 Task:  Click on Golf Select Pick Sheet First name Evelyn Last name Thompson and  Email softage.10@softage.net Group 1 Jon Rahm Group 2 Jordan Spieth Bonus Golfer Jordan Spieth Group 3 Jason Day Group 4 Corey Conners #1 Golfer For The Week Justin Thomas Tie-Breaker Score 1 Submit pick sheet
Action: Mouse moved to (494, 256)
Screenshot: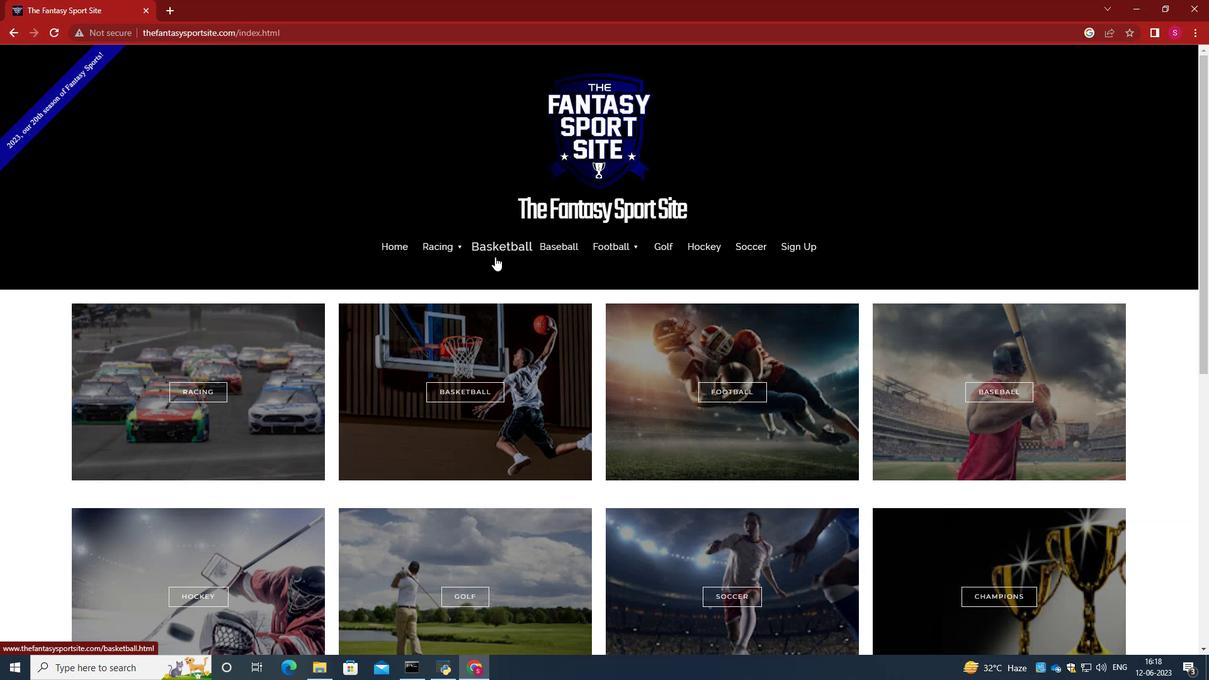 
Action: Mouse scrolled (494, 256) with delta (0, 0)
Screenshot: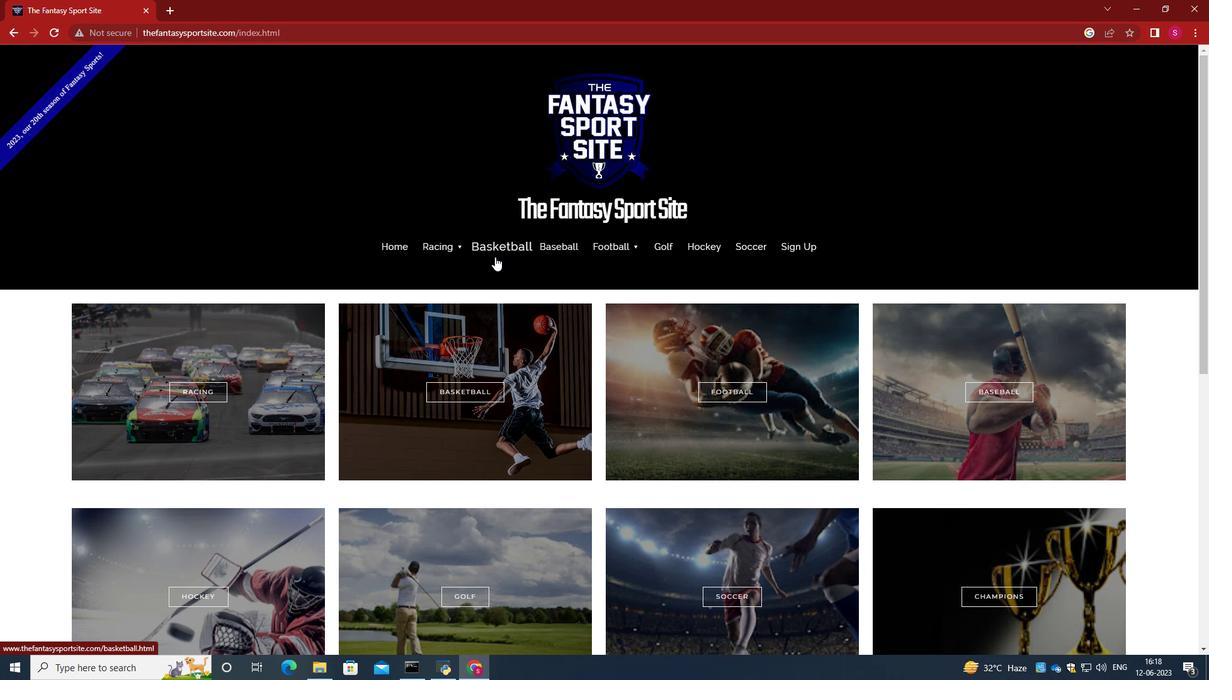 
Action: Mouse scrolled (494, 256) with delta (0, 0)
Screenshot: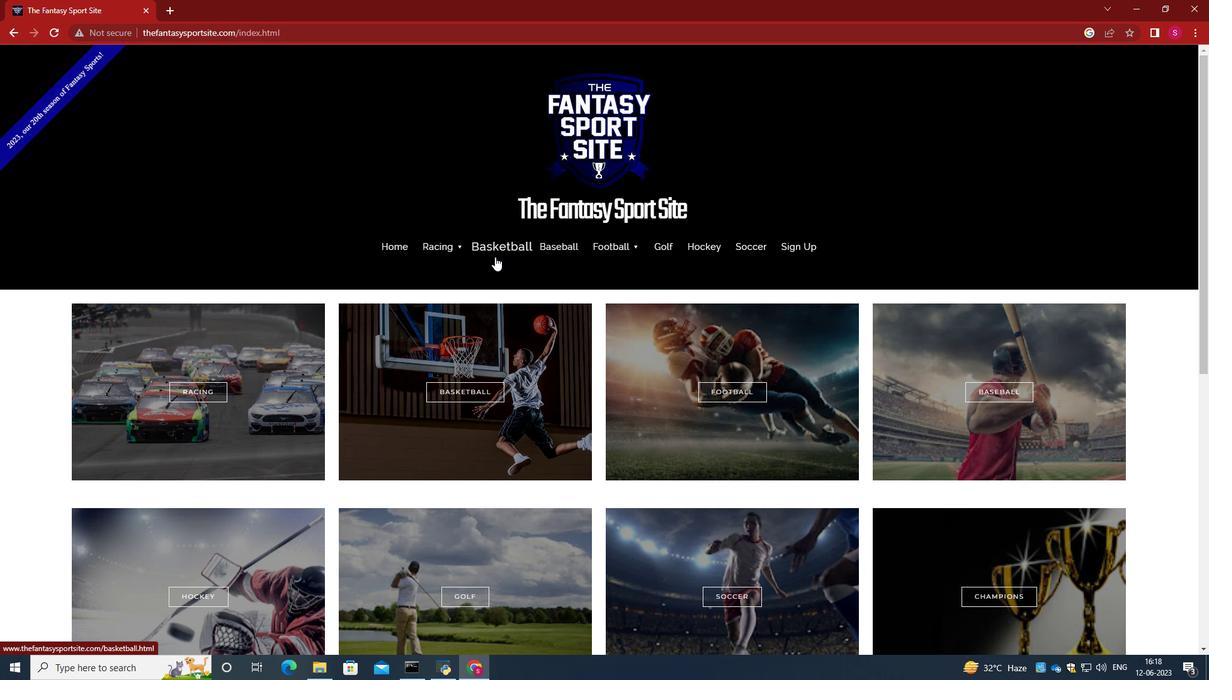 
Action: Mouse scrolled (494, 256) with delta (0, 0)
Screenshot: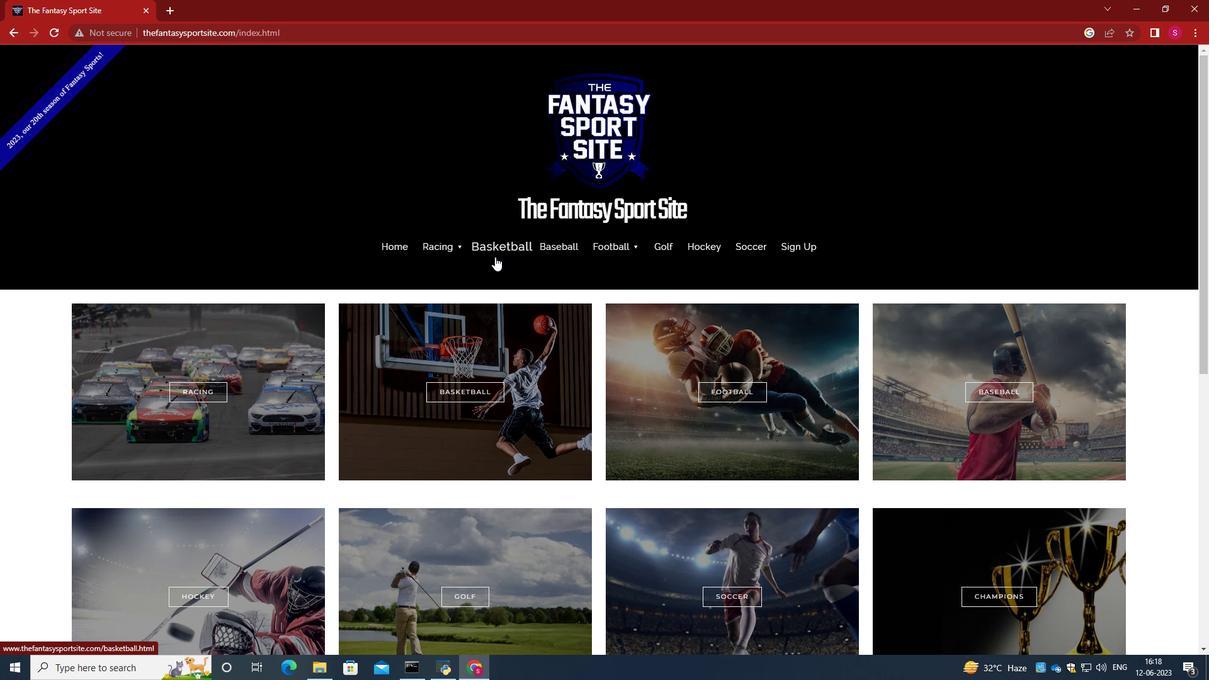 
Action: Mouse scrolled (494, 256) with delta (0, 0)
Screenshot: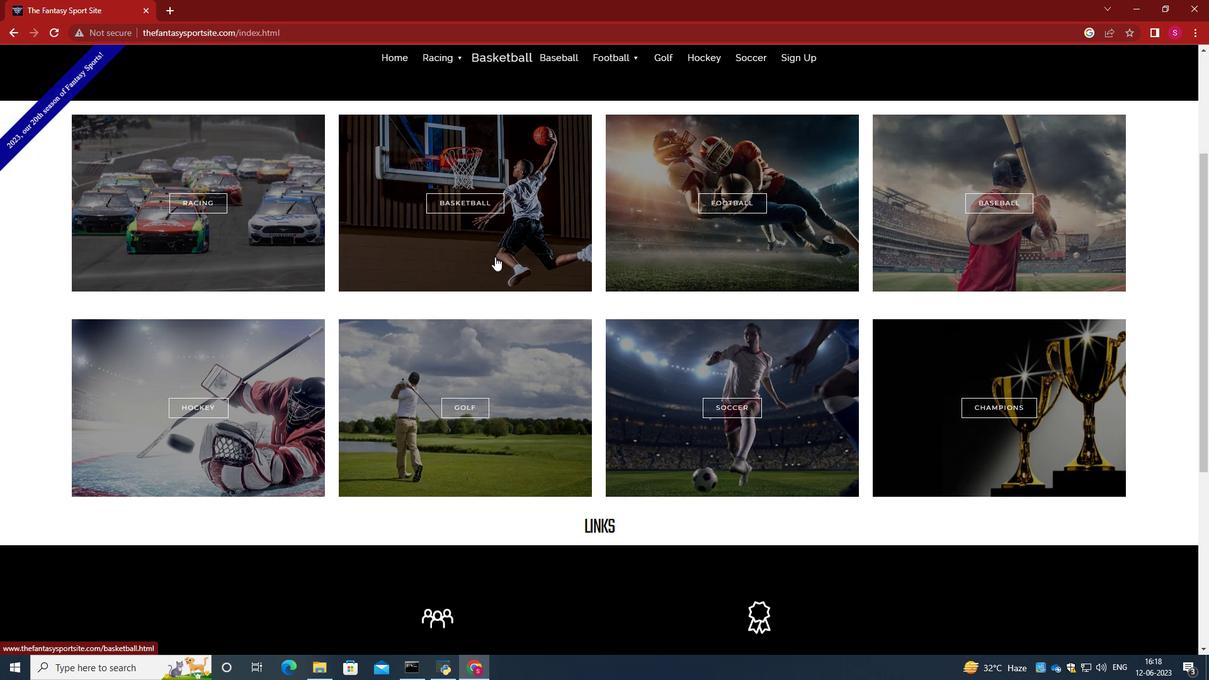 
Action: Mouse scrolled (494, 256) with delta (0, 0)
Screenshot: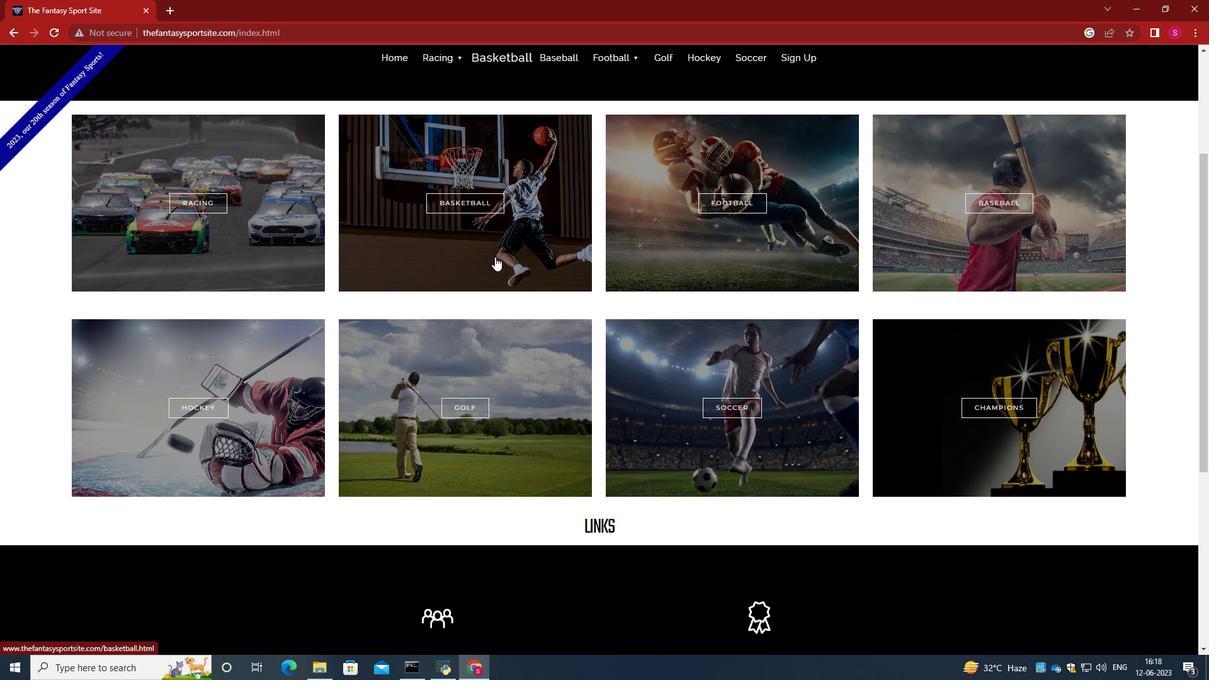 
Action: Mouse moved to (468, 274)
Screenshot: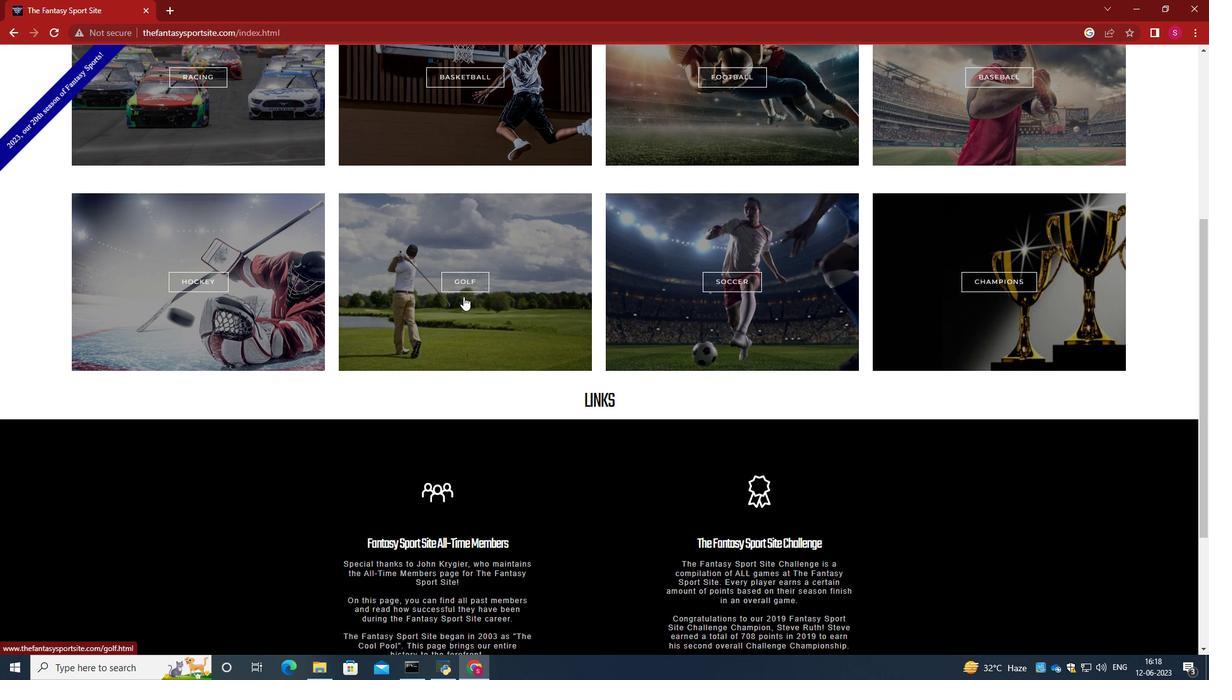 
Action: Mouse pressed left at (468, 274)
Screenshot: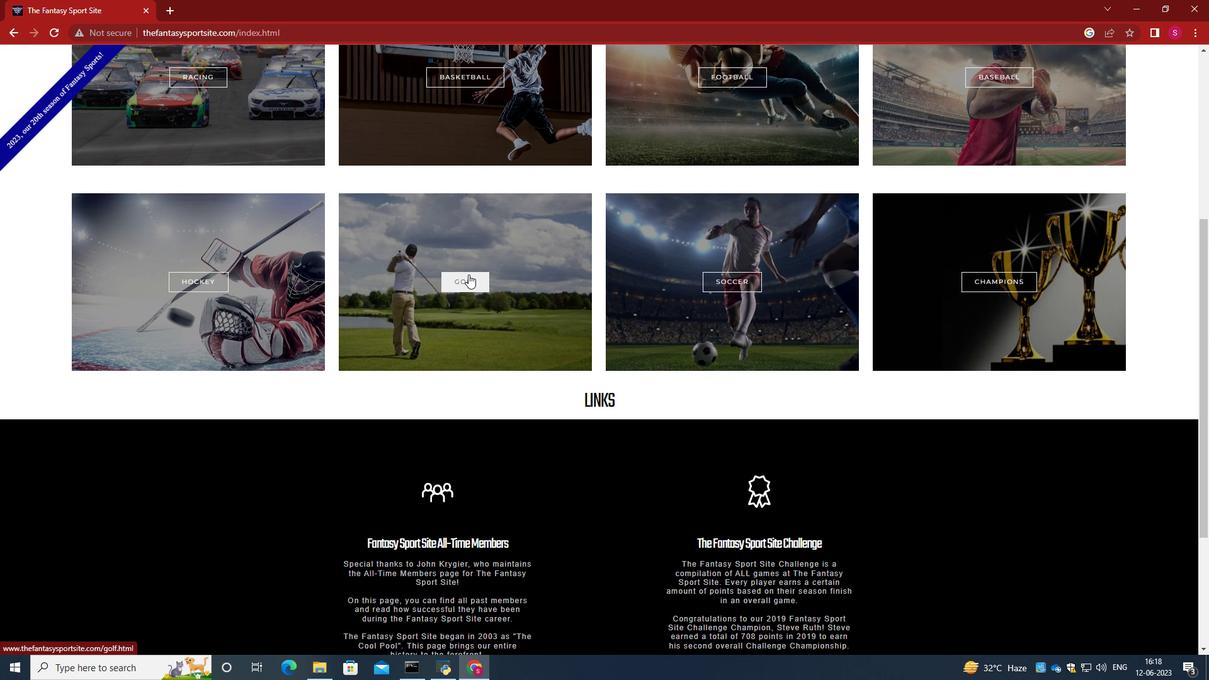 
Action: Mouse moved to (465, 295)
Screenshot: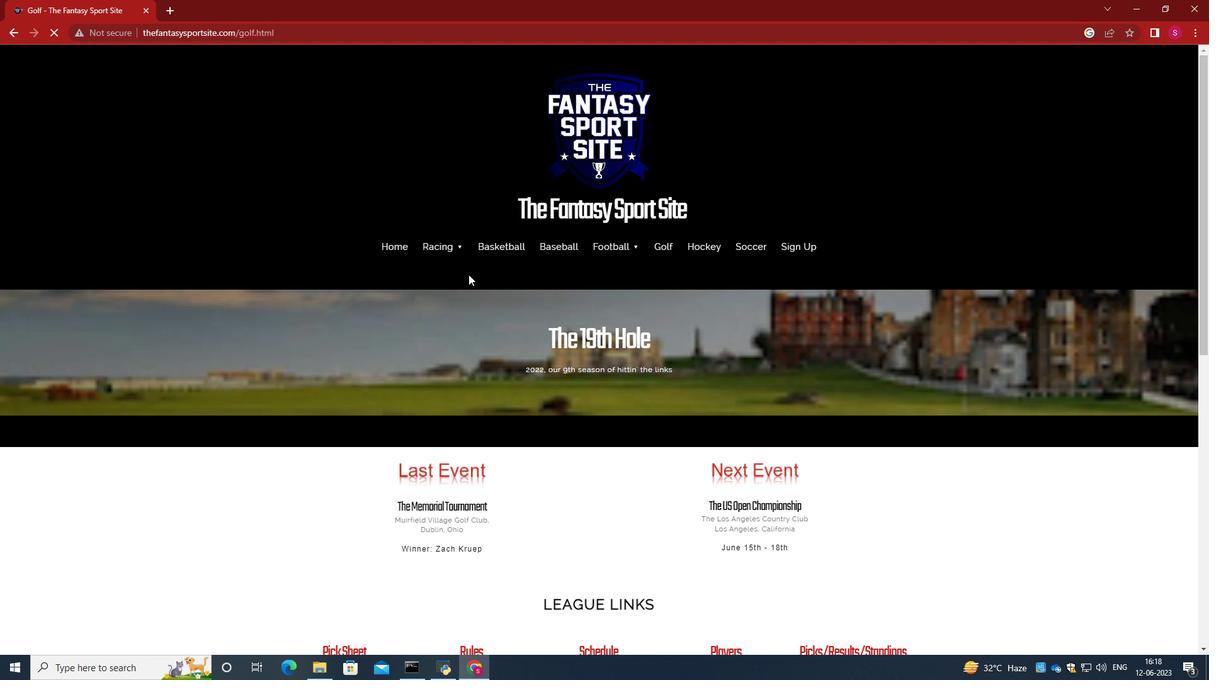 
Action: Mouse scrolled (465, 295) with delta (0, 0)
Screenshot: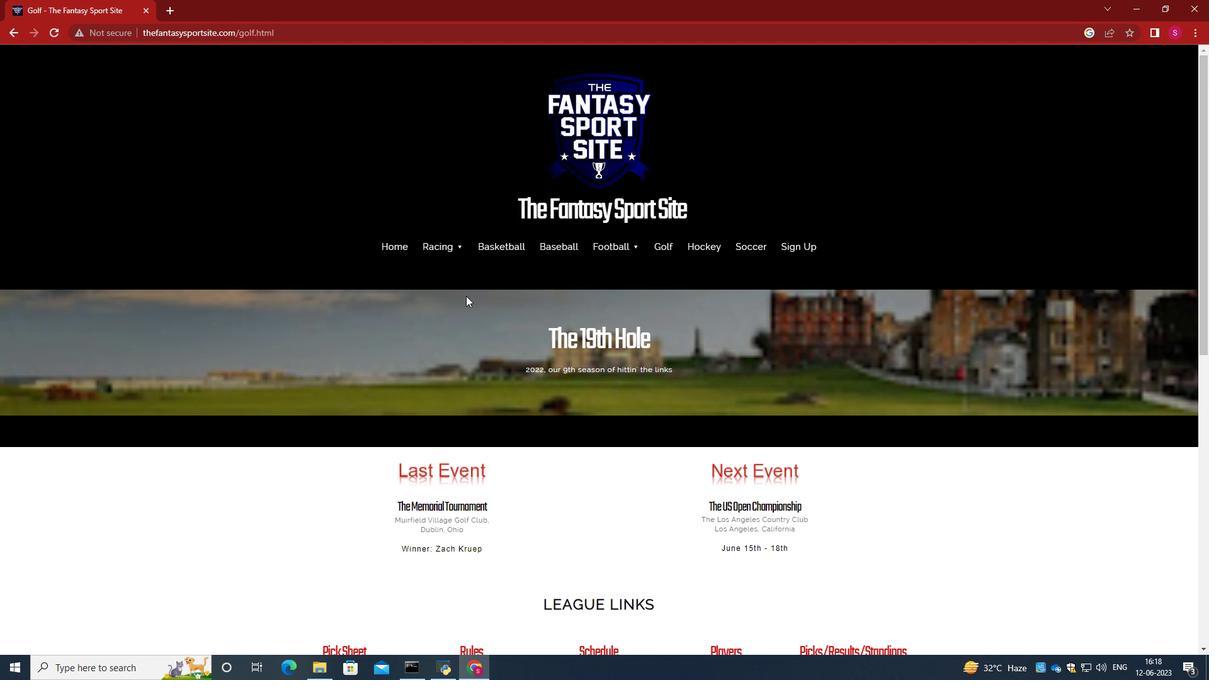 
Action: Mouse scrolled (465, 295) with delta (0, 0)
Screenshot: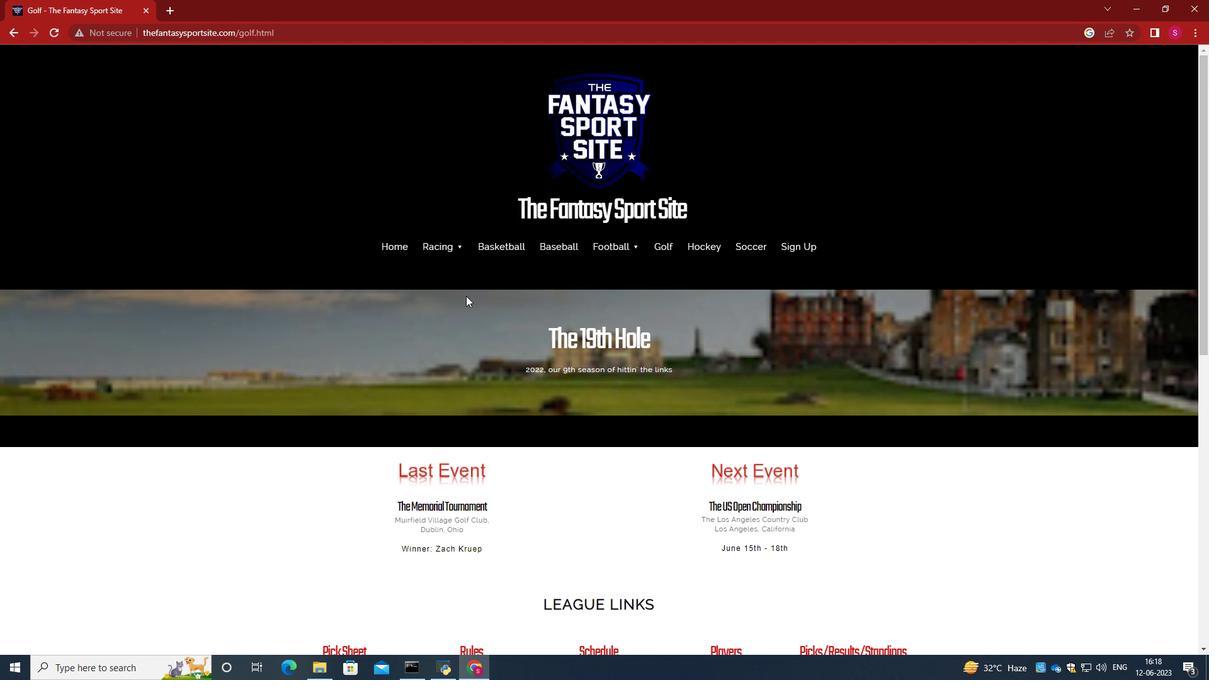 
Action: Mouse scrolled (465, 295) with delta (0, 0)
Screenshot: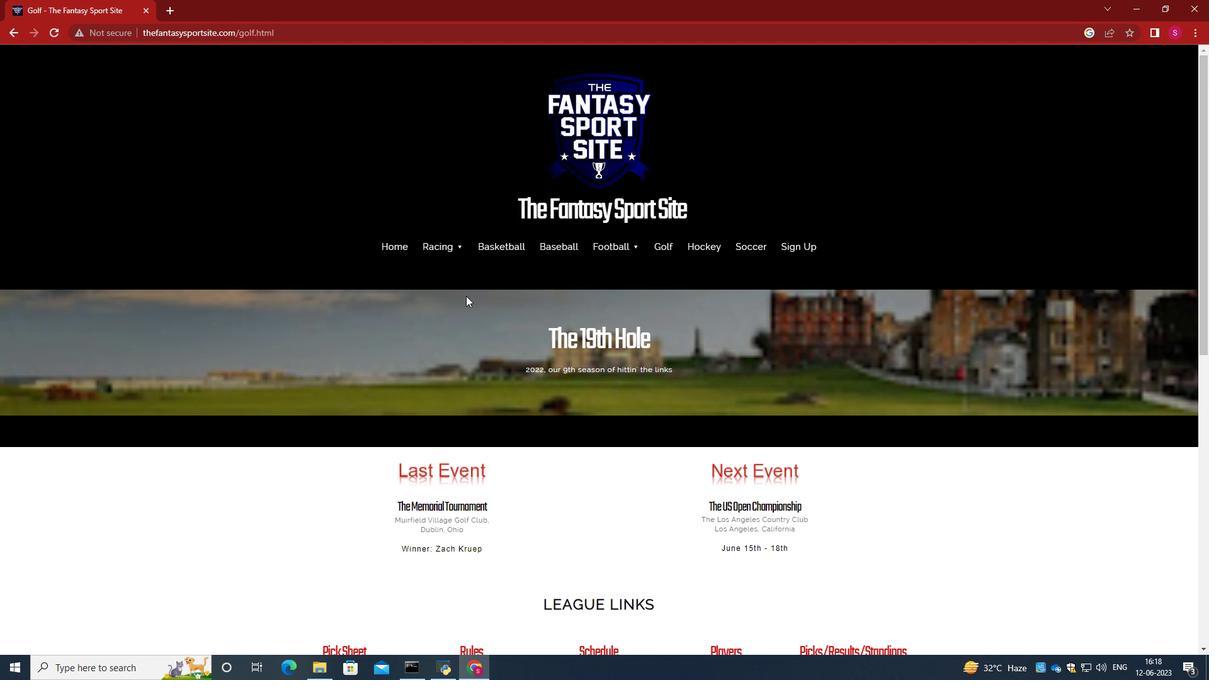 
Action: Mouse scrolled (465, 295) with delta (0, 0)
Screenshot: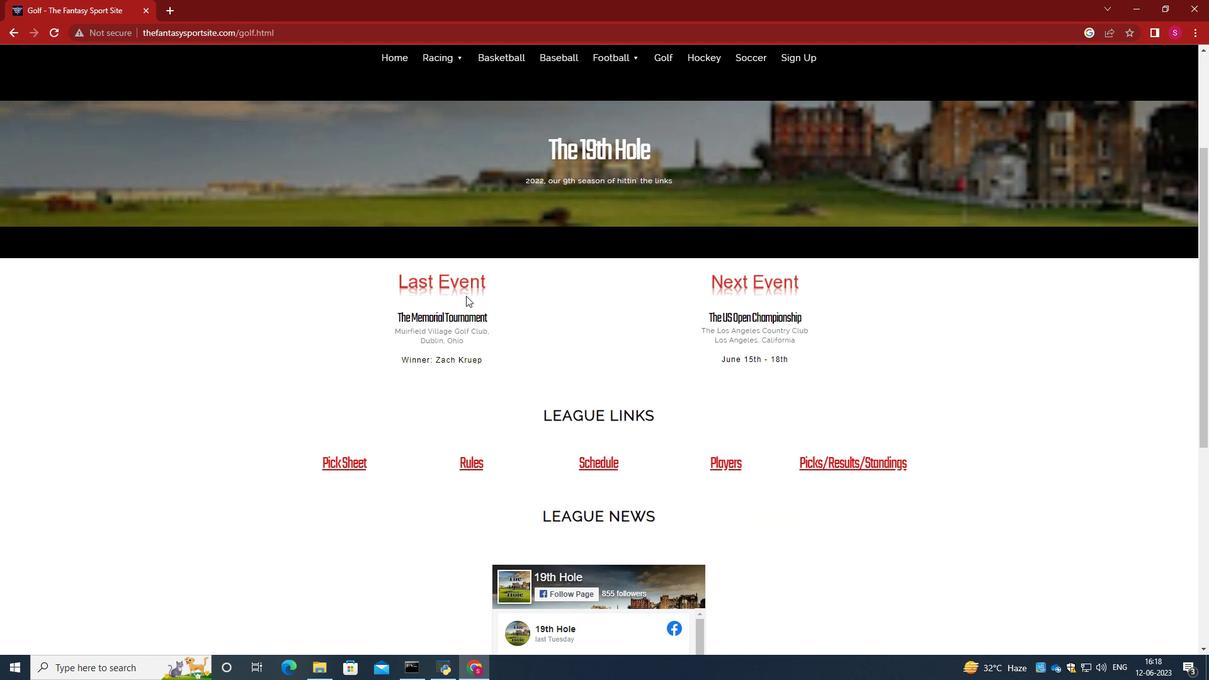 
Action: Mouse scrolled (465, 295) with delta (0, 0)
Screenshot: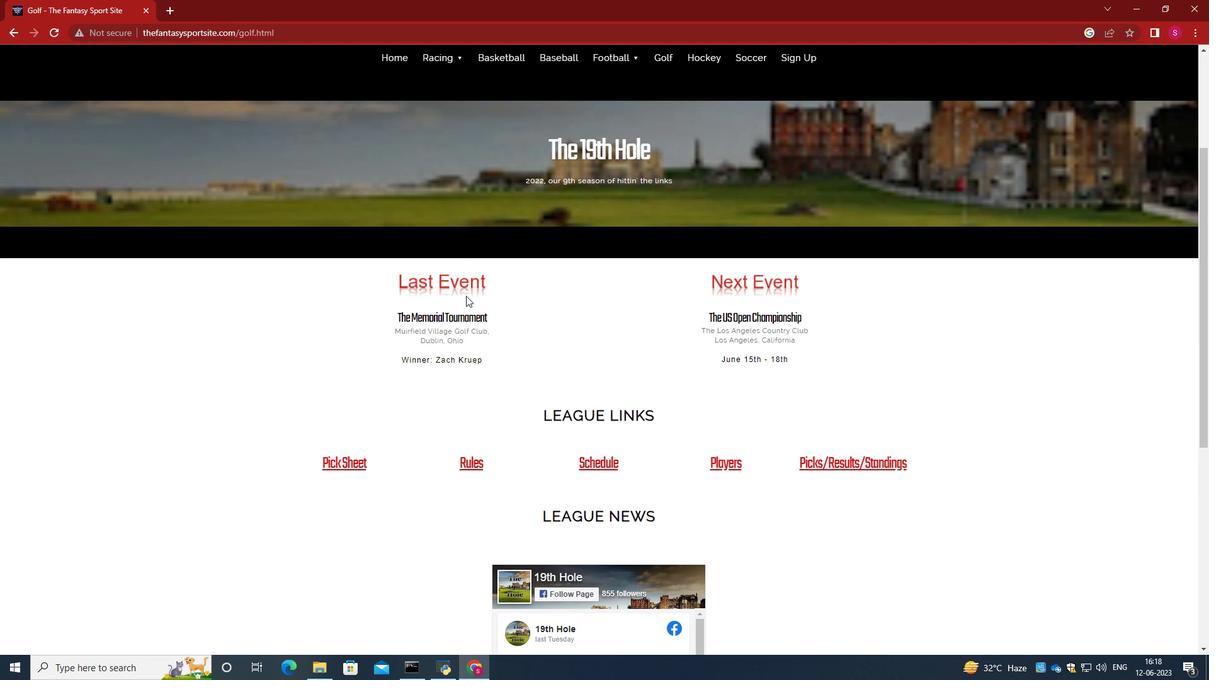 
Action: Mouse moved to (355, 344)
Screenshot: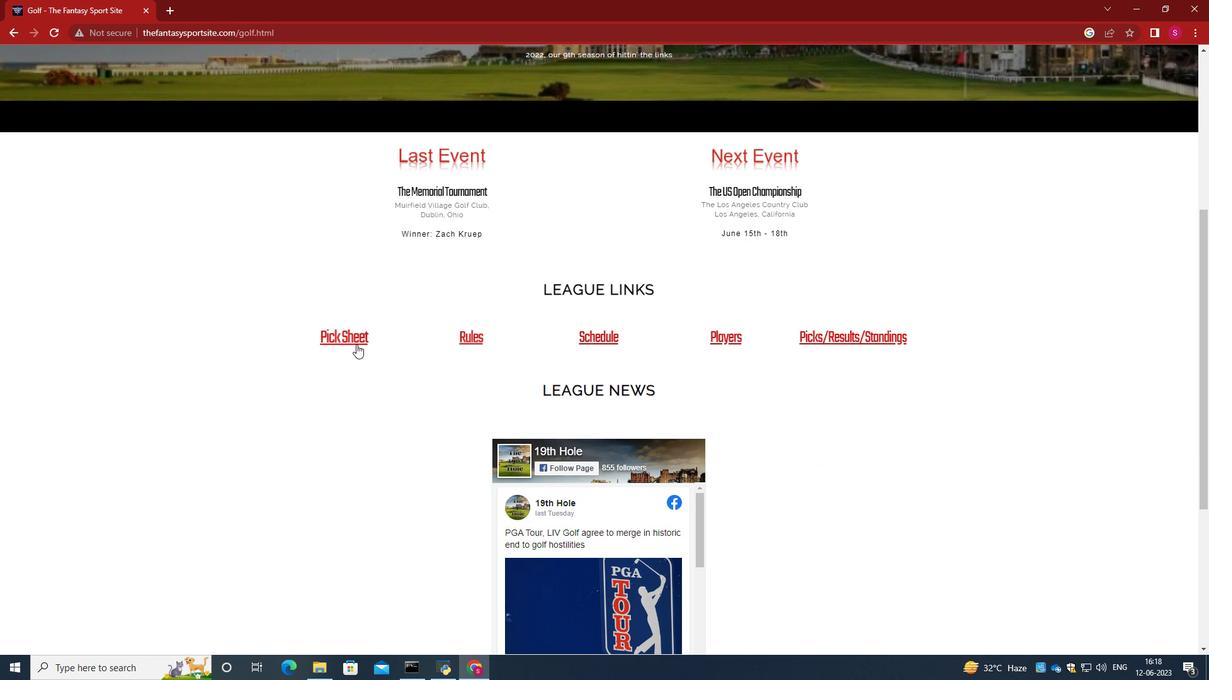 
Action: Mouse pressed left at (355, 344)
Screenshot: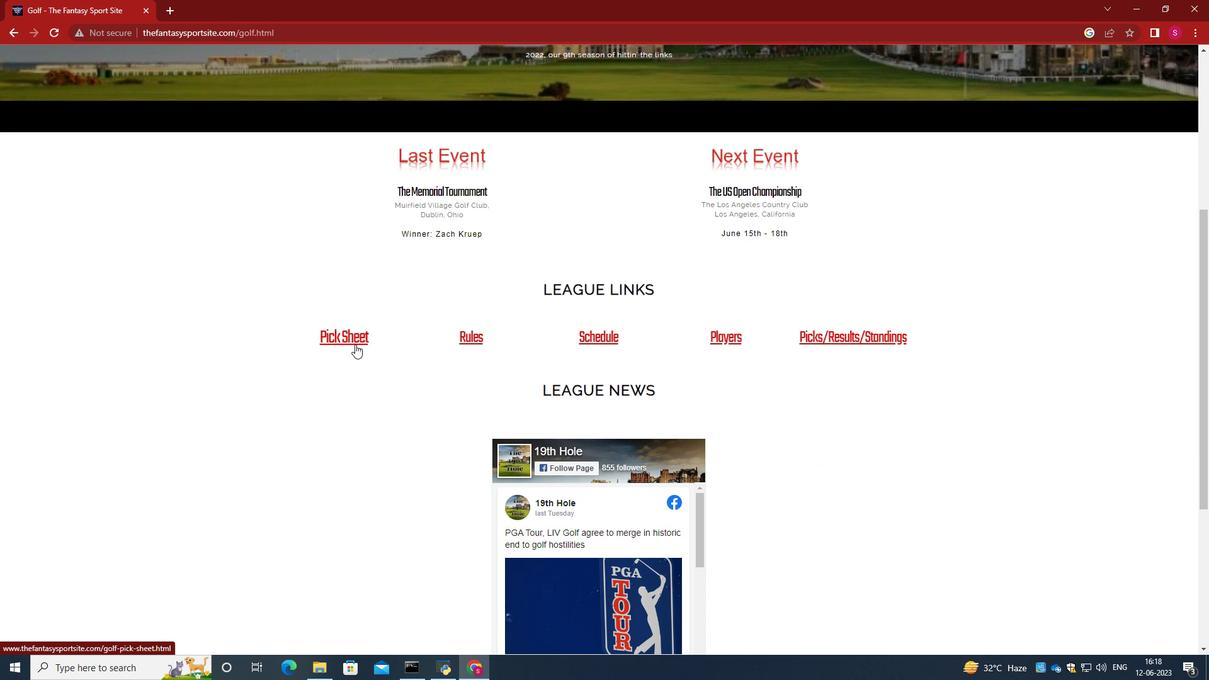 
Action: Mouse moved to (552, 209)
Screenshot: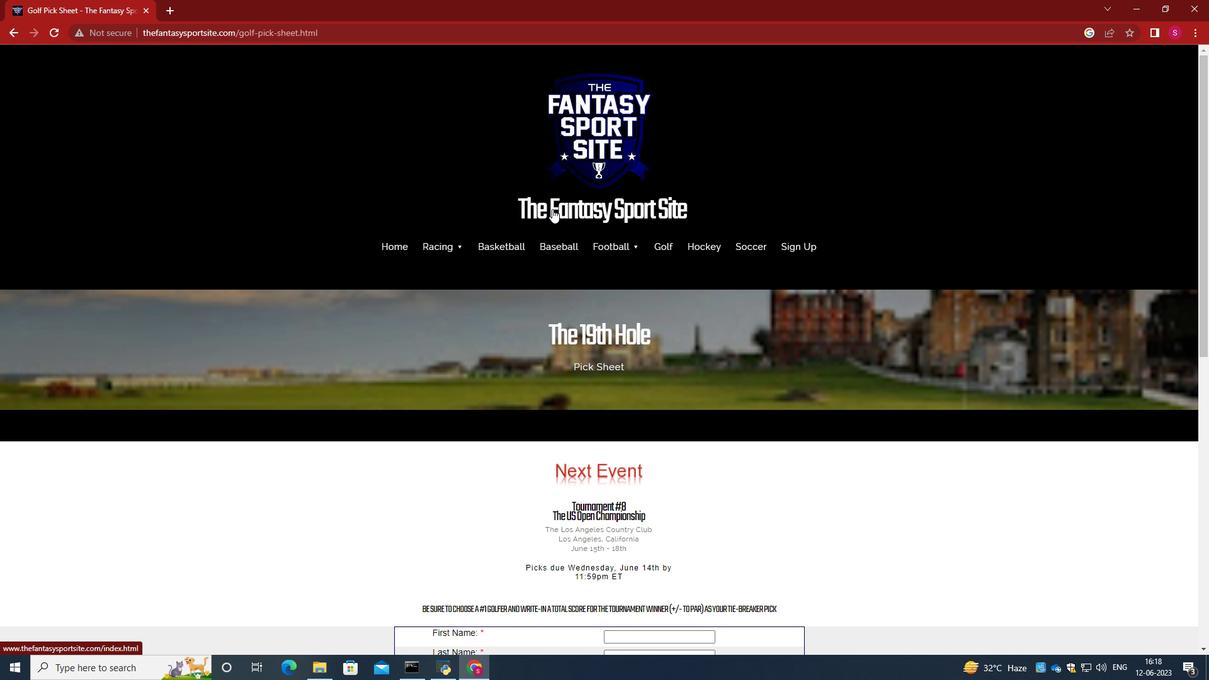 
Action: Mouse scrolled (552, 208) with delta (0, 0)
Screenshot: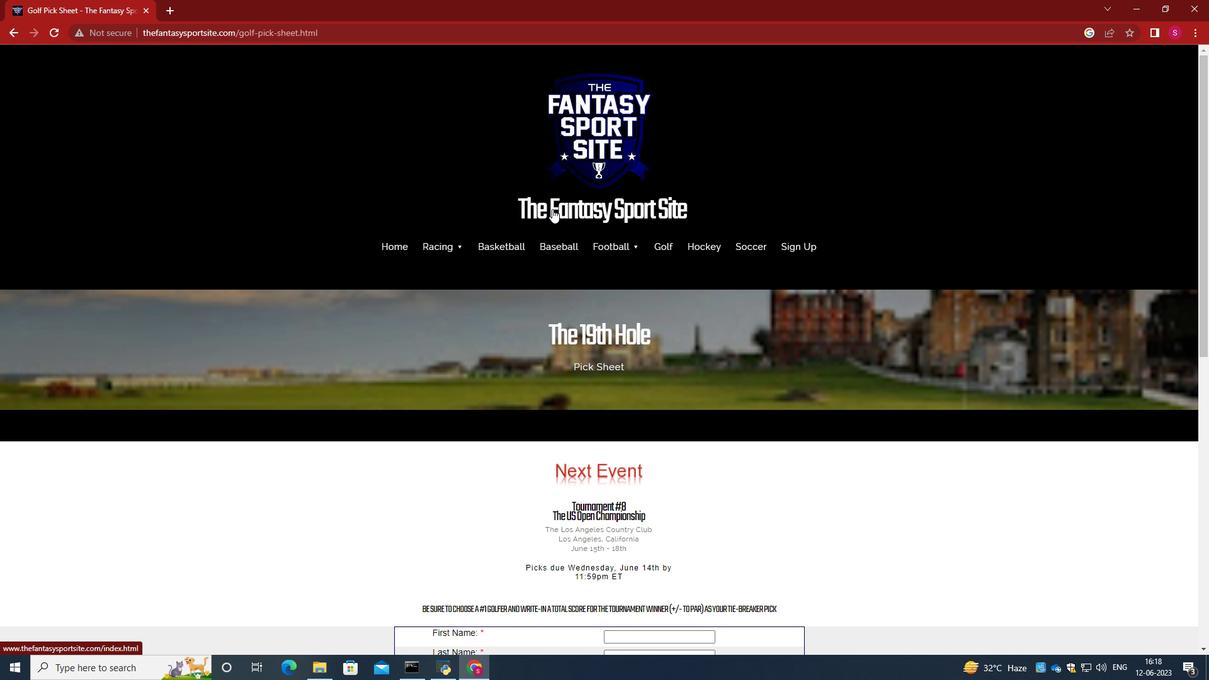
Action: Mouse moved to (562, 299)
Screenshot: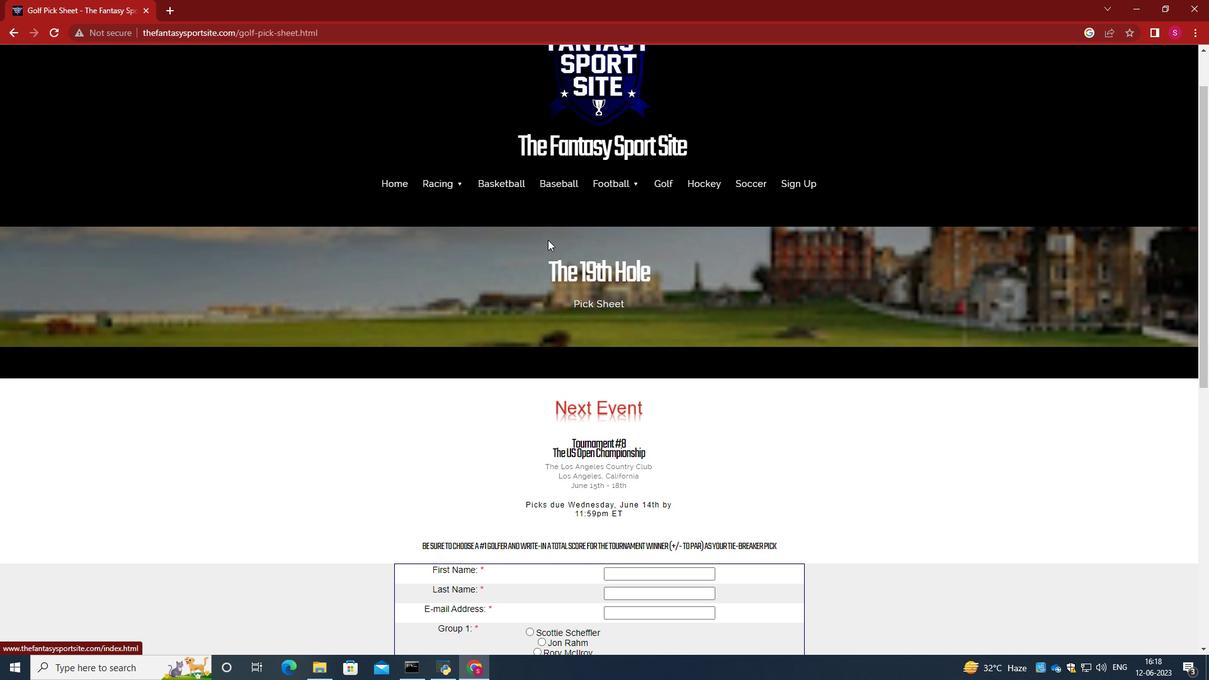 
Action: Mouse scrolled (562, 299) with delta (0, 0)
Screenshot: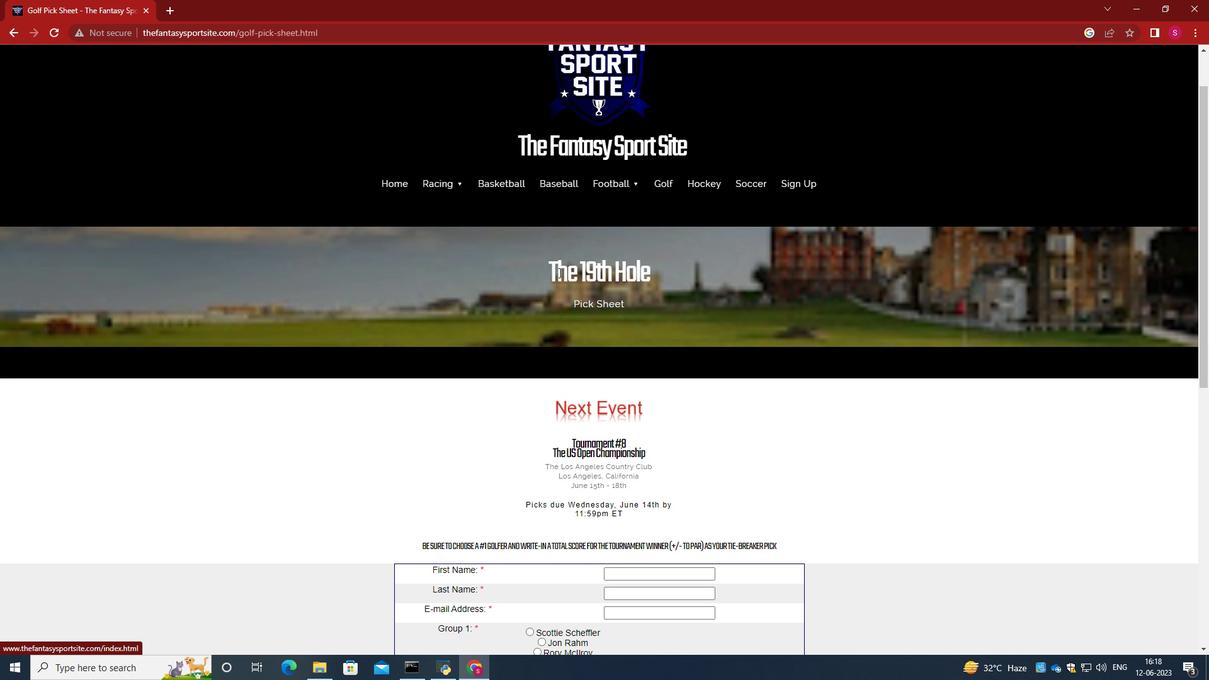 
Action: Mouse moved to (564, 307)
Screenshot: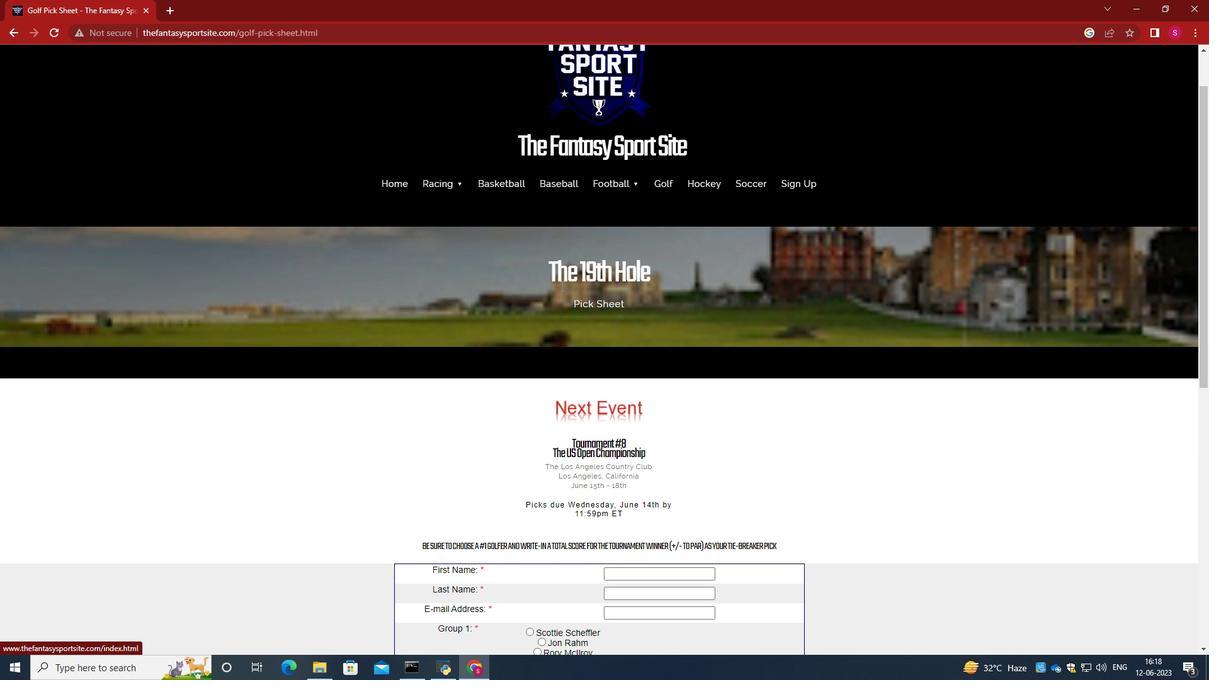 
Action: Mouse scrolled (564, 306) with delta (0, 0)
Screenshot: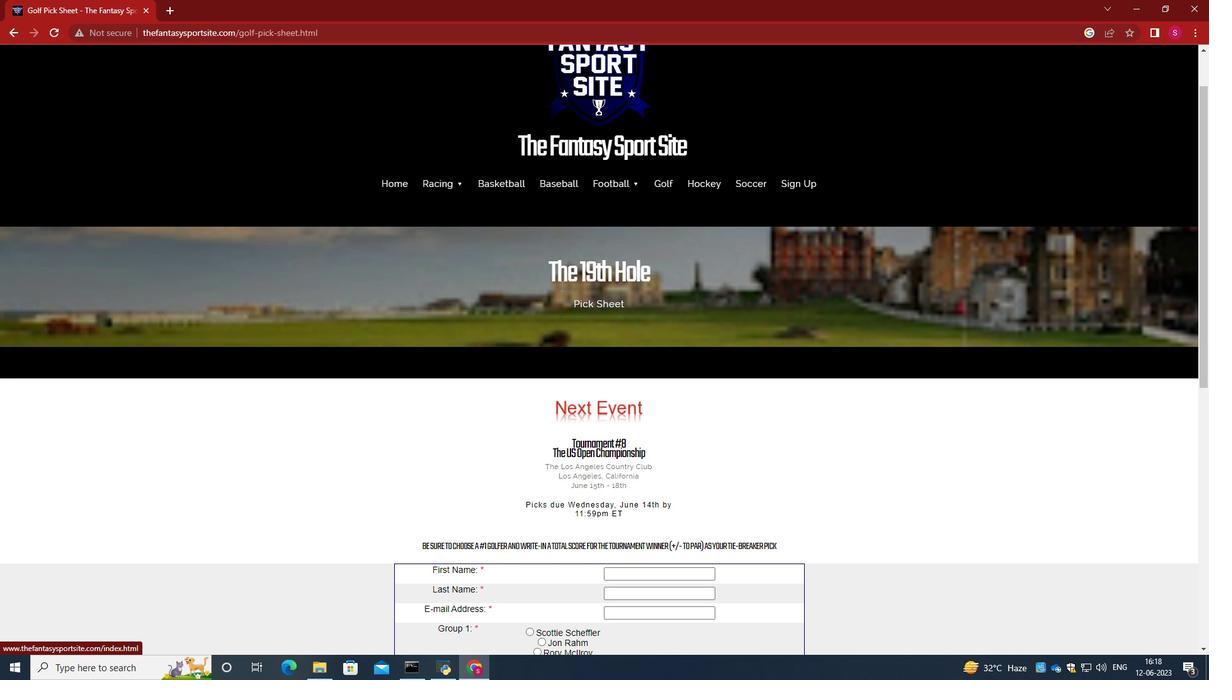 
Action: Mouse moved to (632, 444)
Screenshot: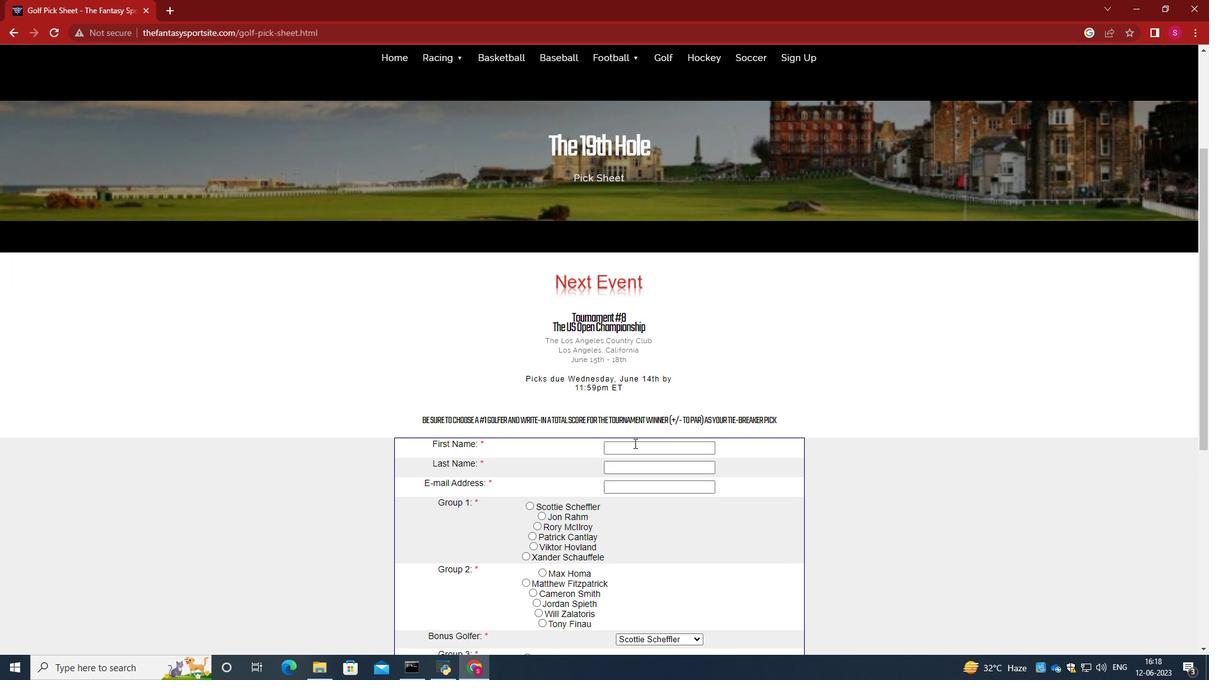 
Action: Mouse pressed left at (632, 444)
Screenshot: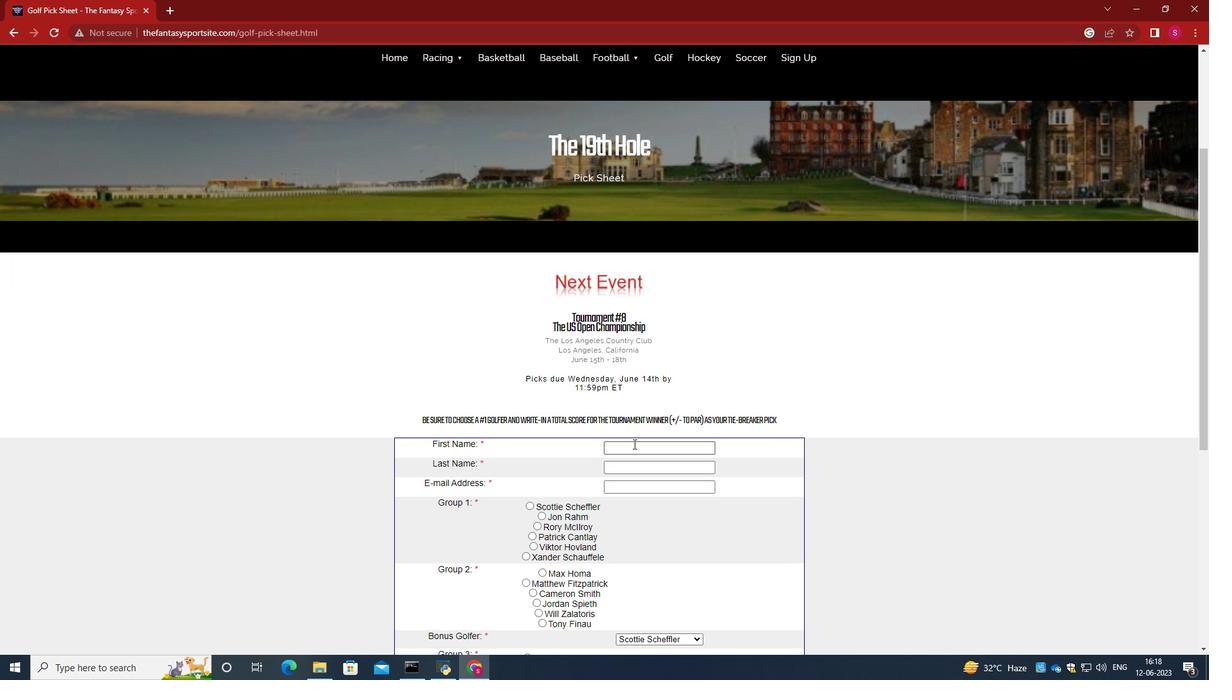 
Action: Key pressed <Key.caps_lock>E<Key.caps_lock>velyn<Key.space><Key.caps_lock>L<Key.caps_lock><Key.backspace><Key.tab><Key.caps_lock>T<Key.caps_lock>hompson<Key.tab>softage.10<Key.shift>@softage.net<Key.tab>
Screenshot: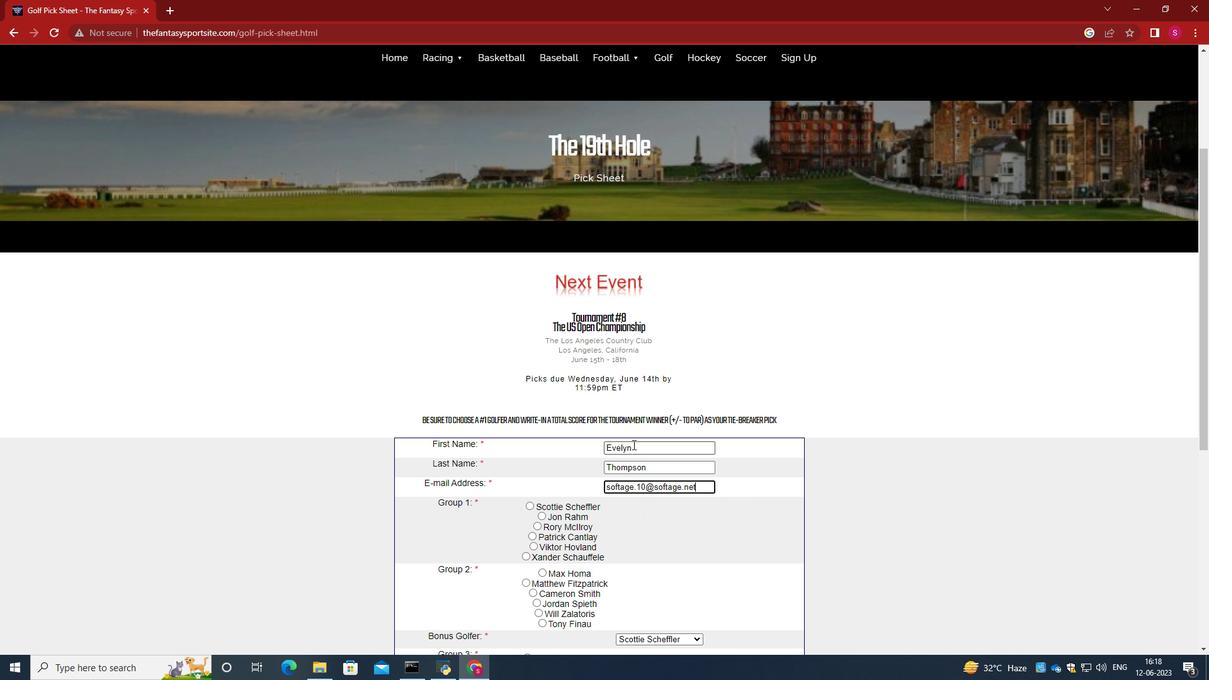 
Action: Mouse scrolled (632, 443) with delta (0, 0)
Screenshot: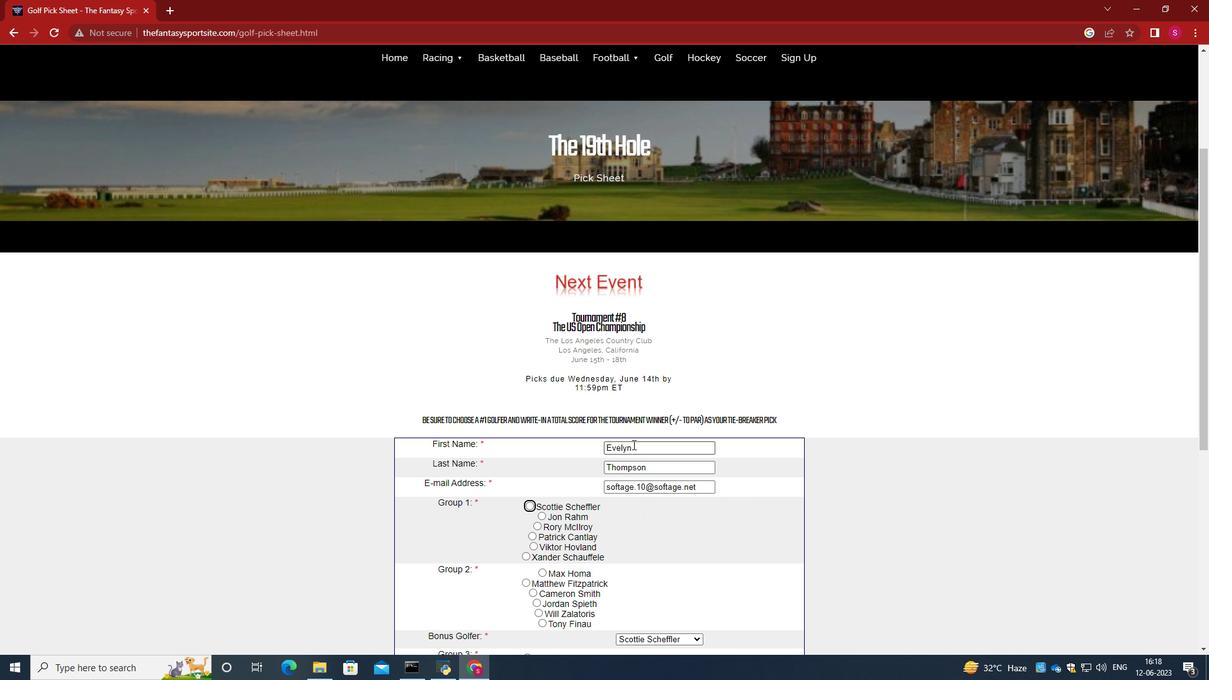 
Action: Mouse scrolled (632, 443) with delta (0, 0)
Screenshot: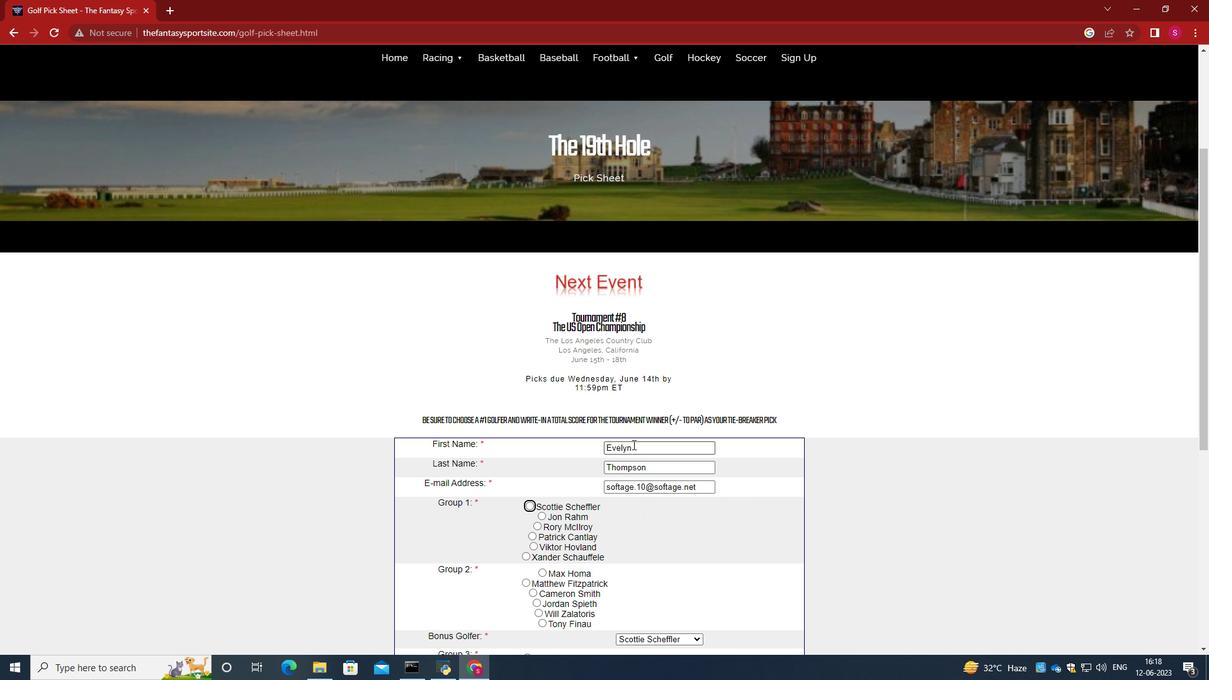 
Action: Mouse moved to (605, 389)
Screenshot: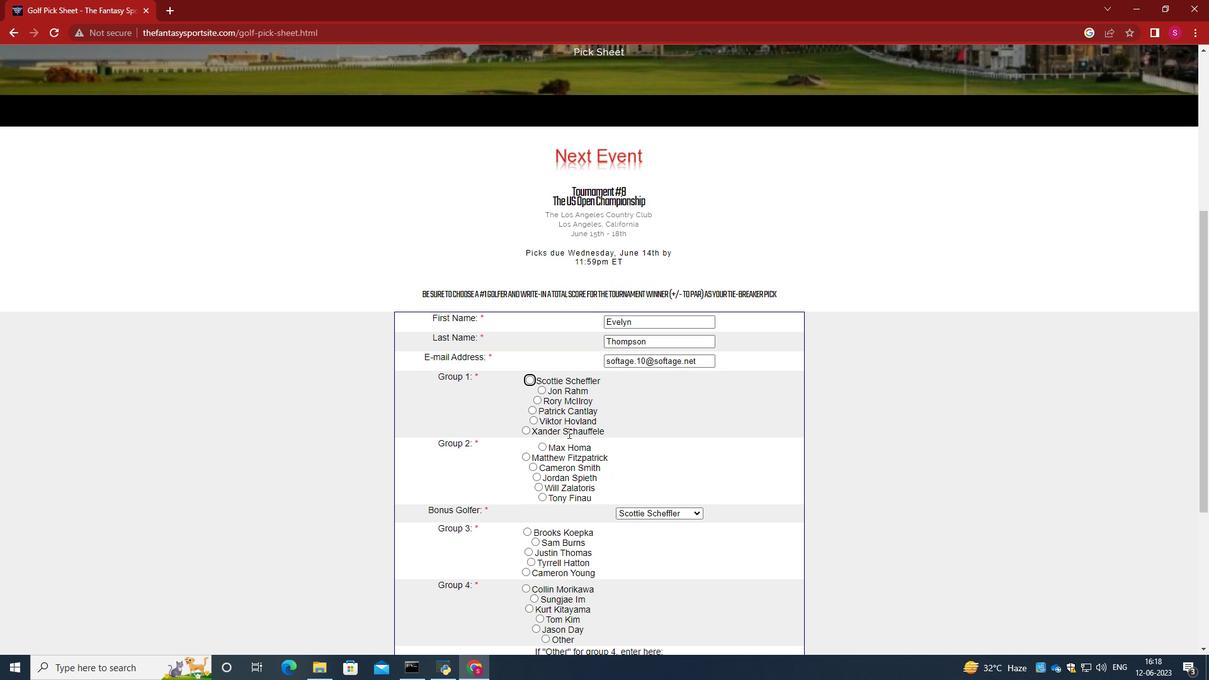 
Action: Mouse scrolled (605, 389) with delta (0, 0)
Screenshot: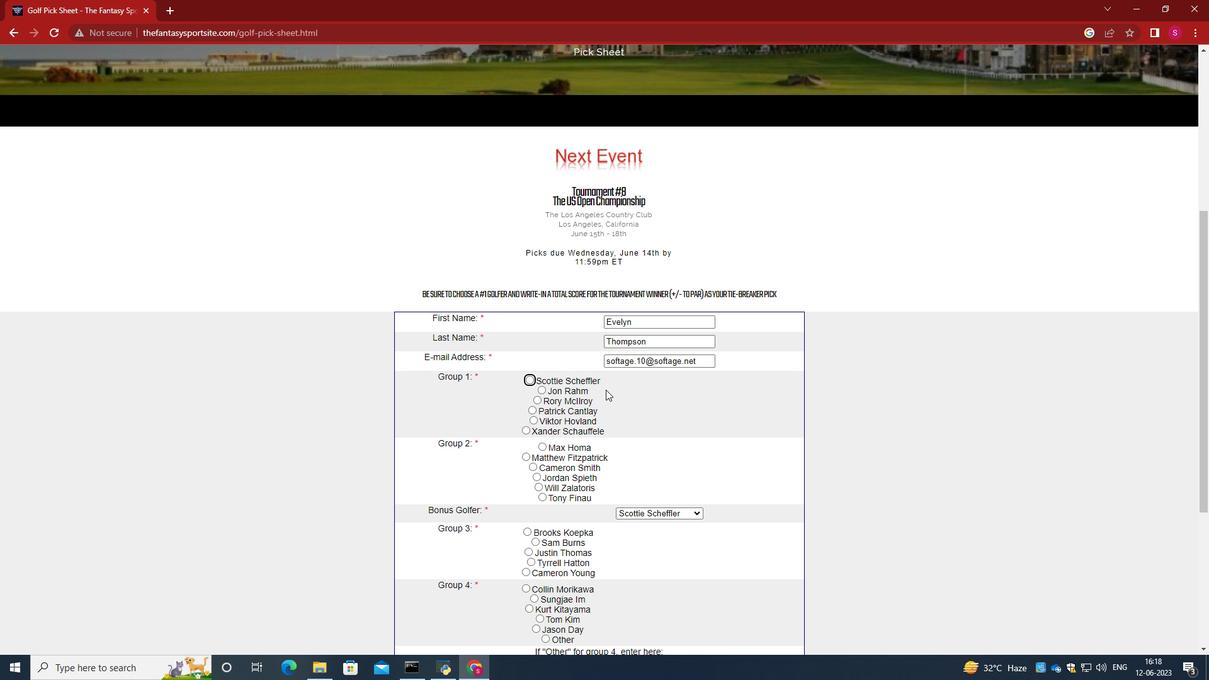 
Action: Mouse moved to (541, 331)
Screenshot: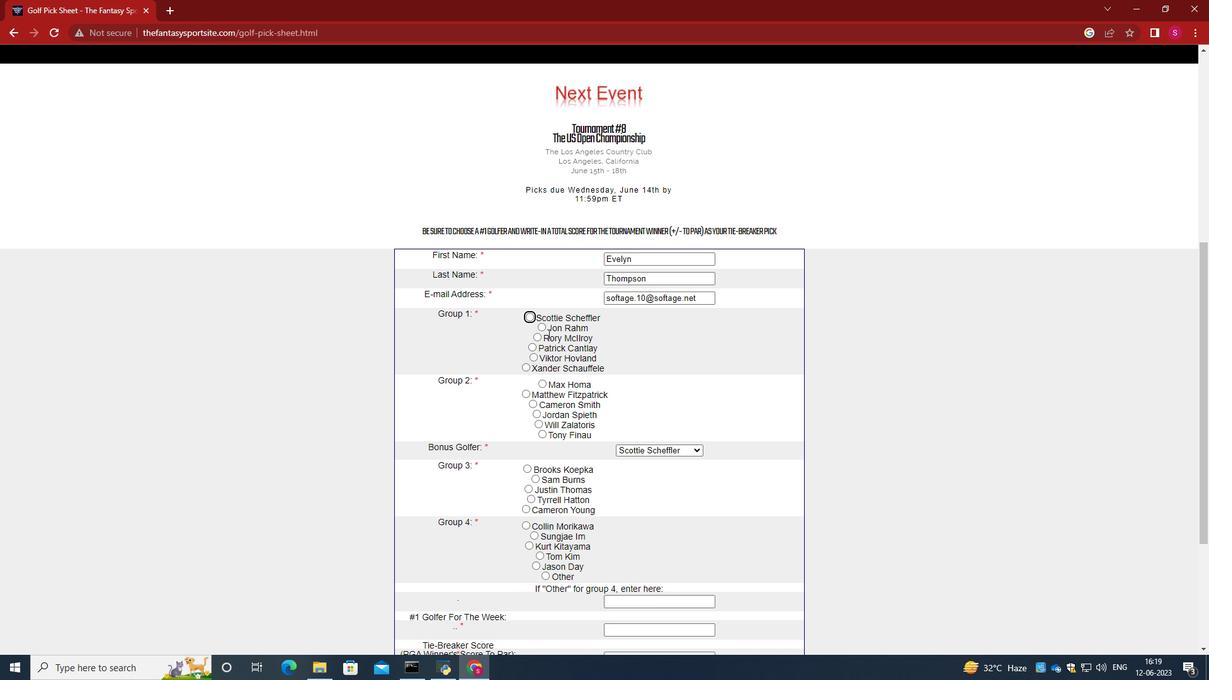 
Action: Mouse pressed left at (541, 331)
Screenshot: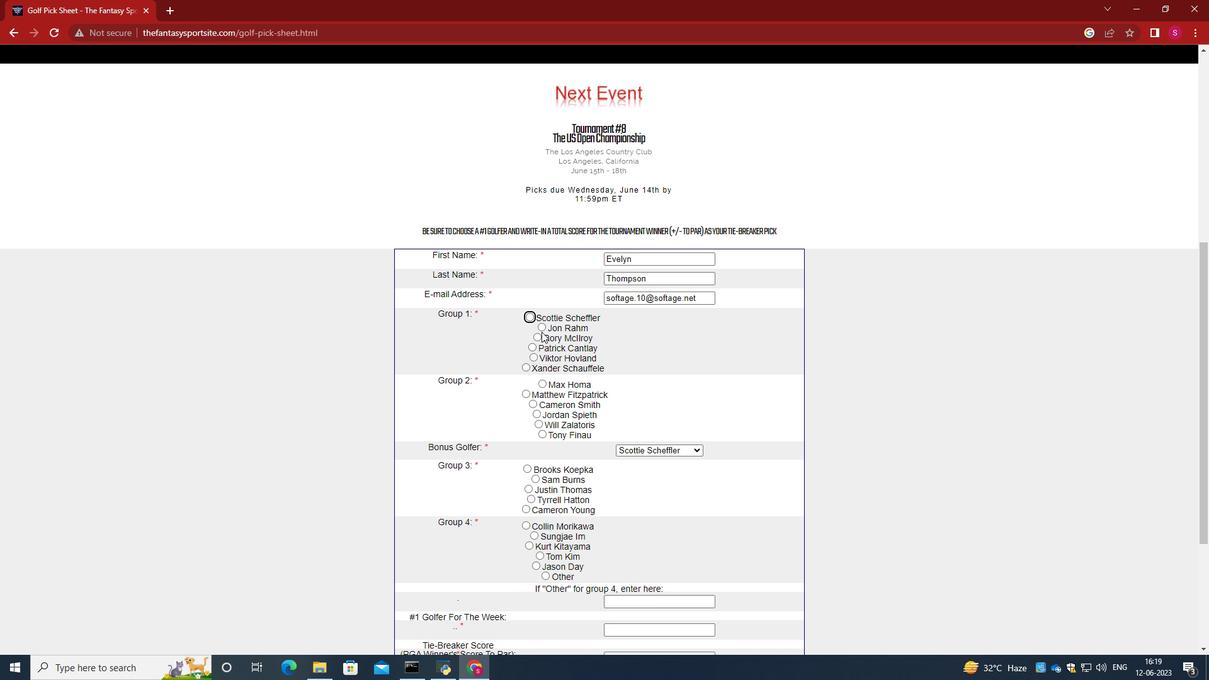 
Action: Mouse moved to (542, 326)
Screenshot: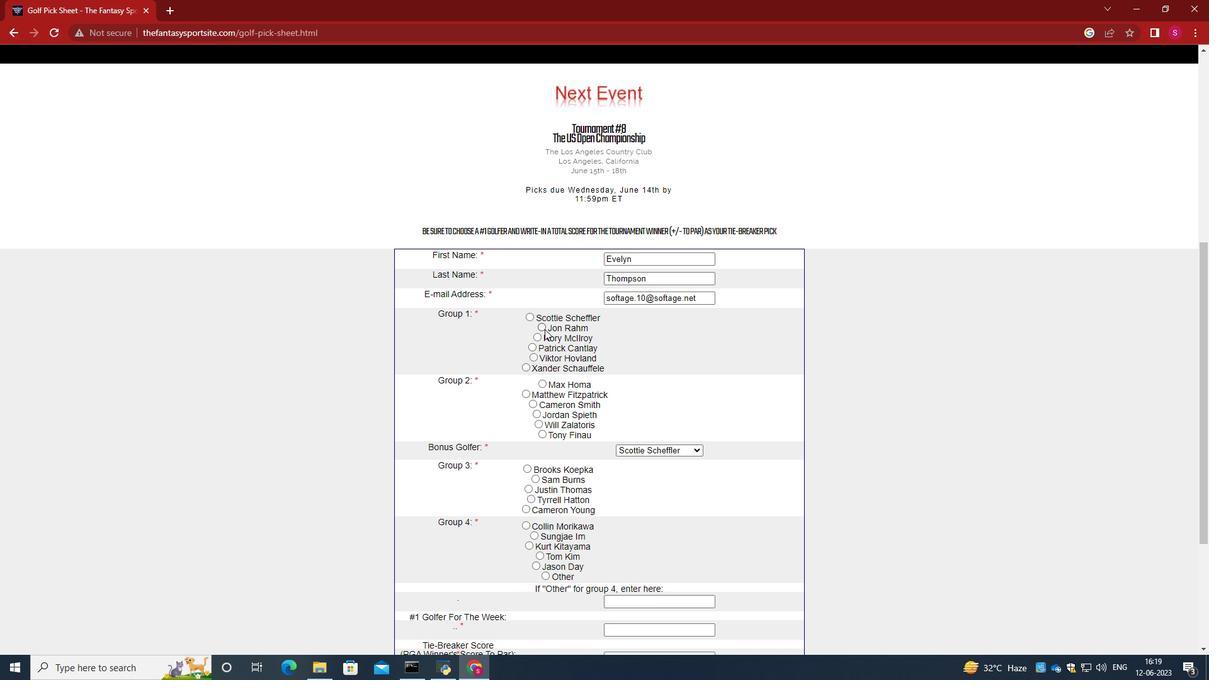 
Action: Mouse pressed left at (542, 326)
Screenshot: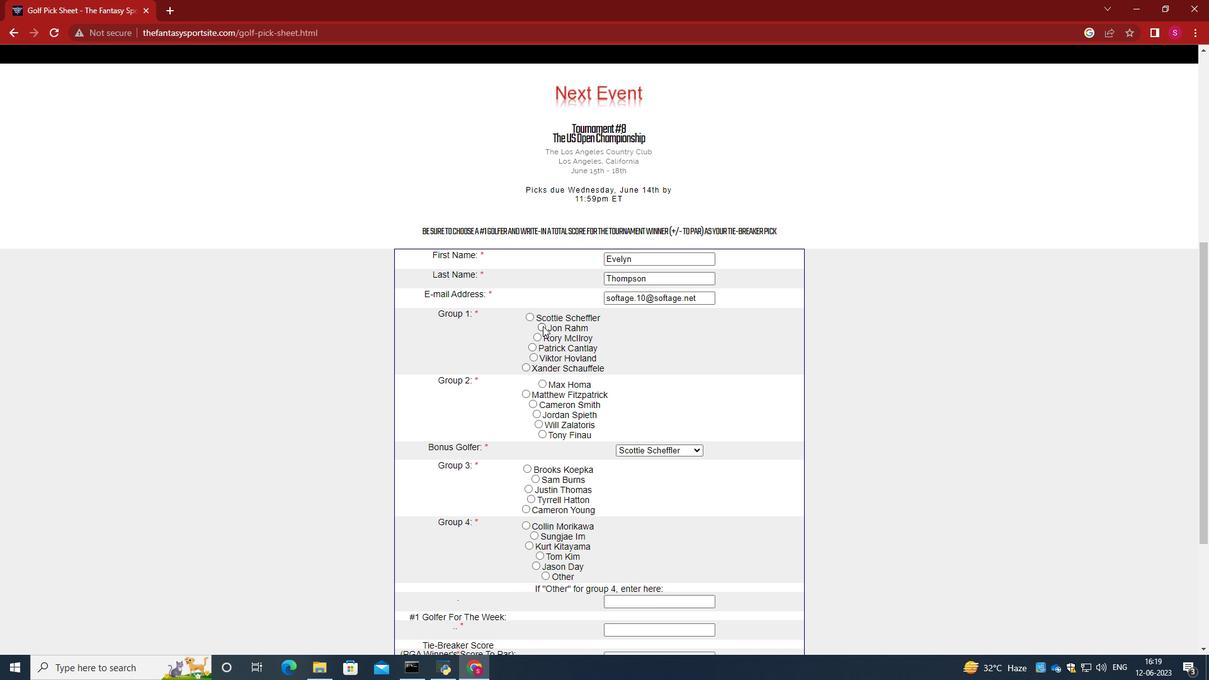 
Action: Mouse moved to (659, 335)
Screenshot: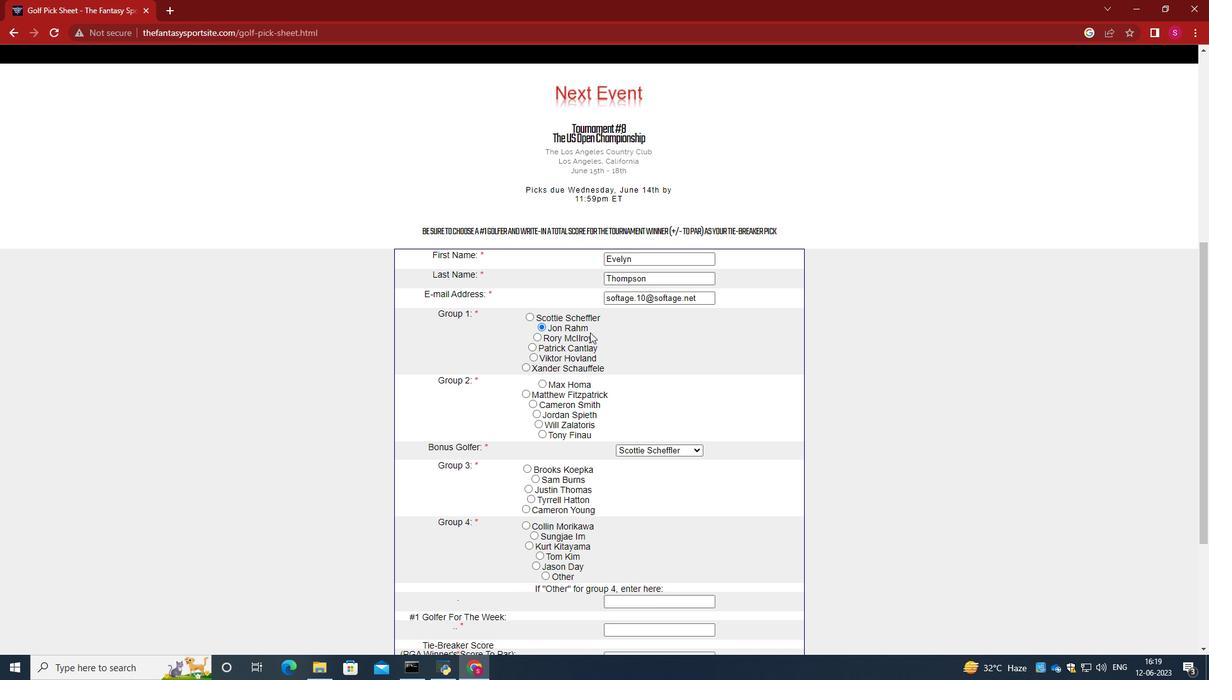 
Action: Mouse scrolled (659, 334) with delta (0, 0)
Screenshot: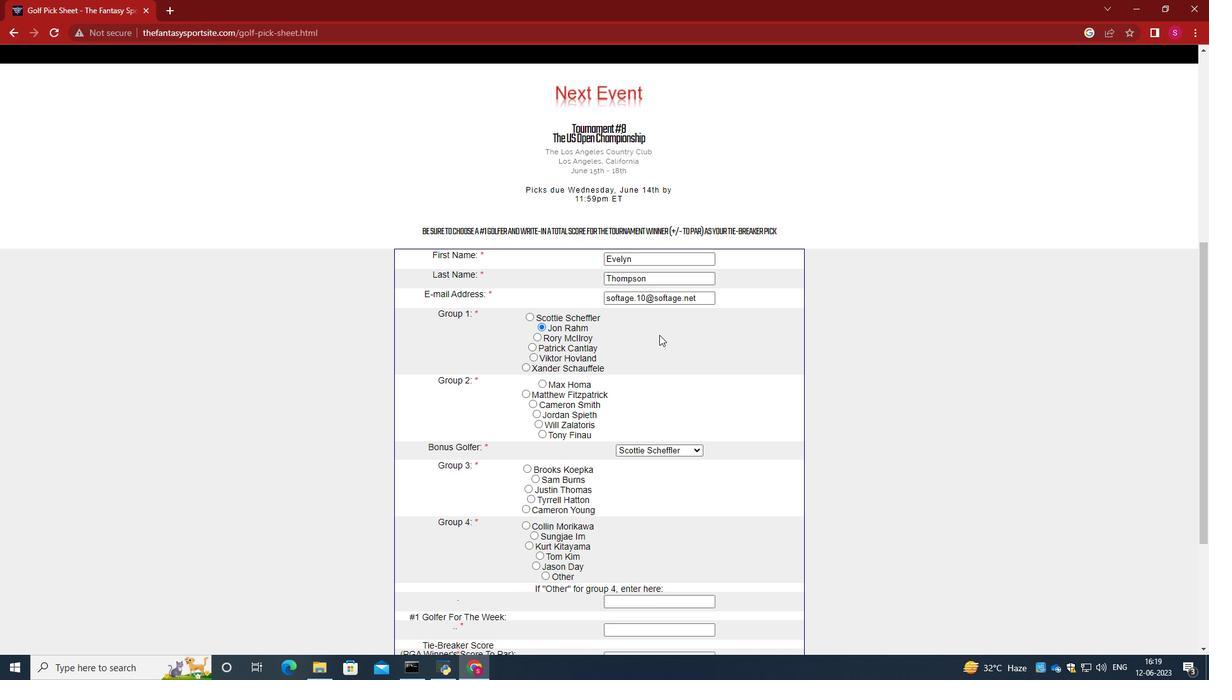 
Action: Mouse moved to (537, 352)
Screenshot: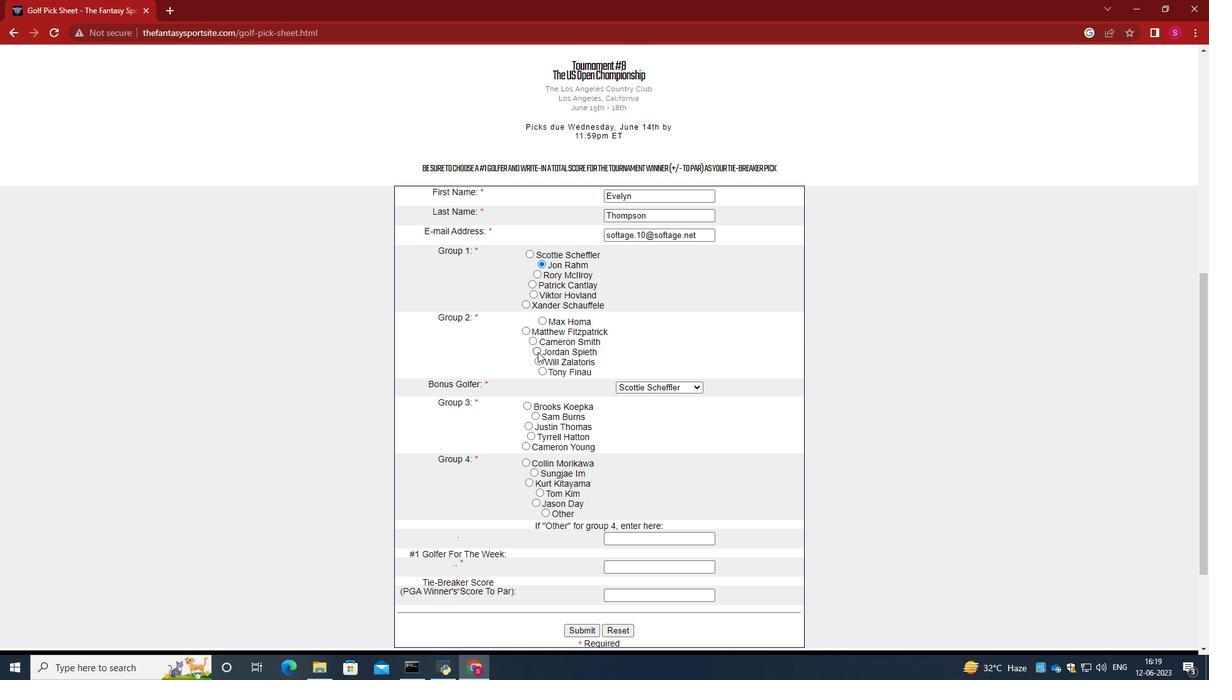 
Action: Mouse pressed left at (537, 352)
Screenshot: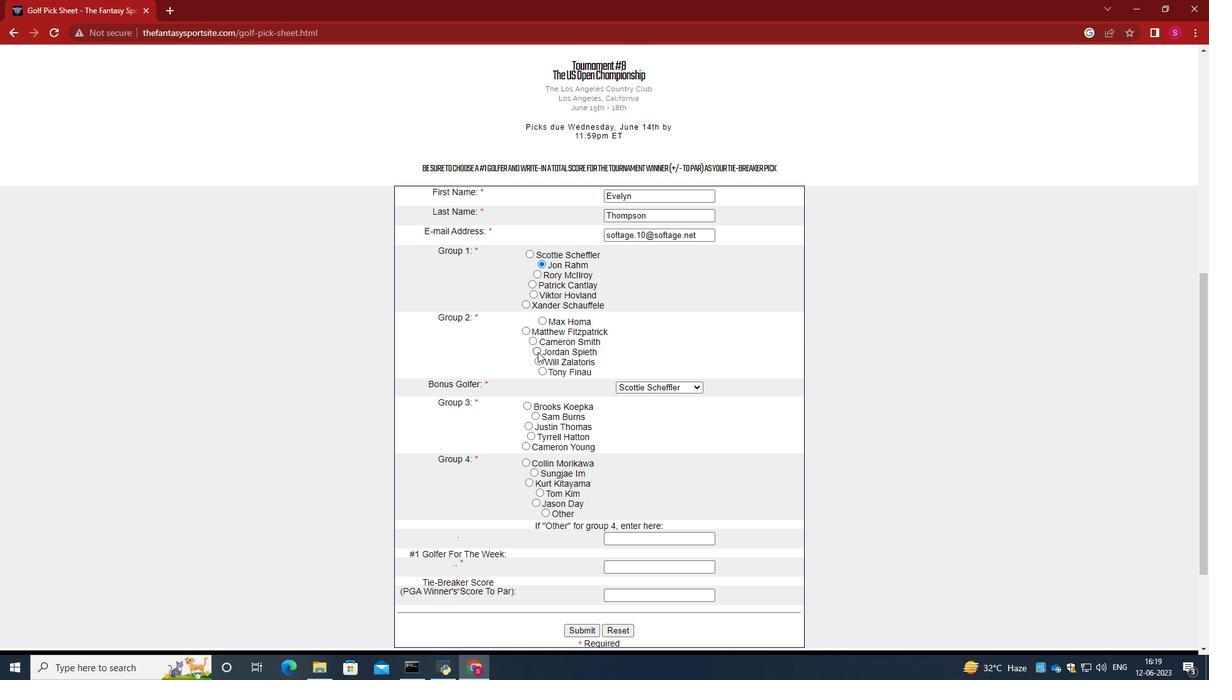 
Action: Mouse moved to (744, 333)
Screenshot: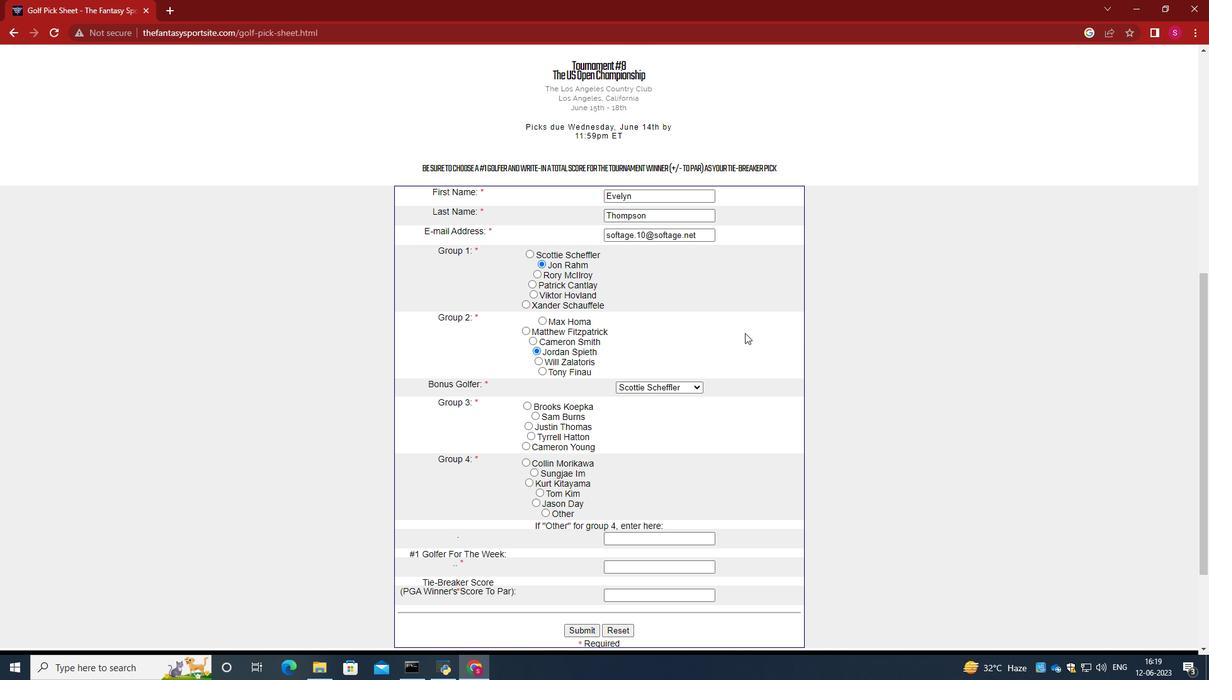 
Action: Mouse scrolled (744, 332) with delta (0, 0)
Screenshot: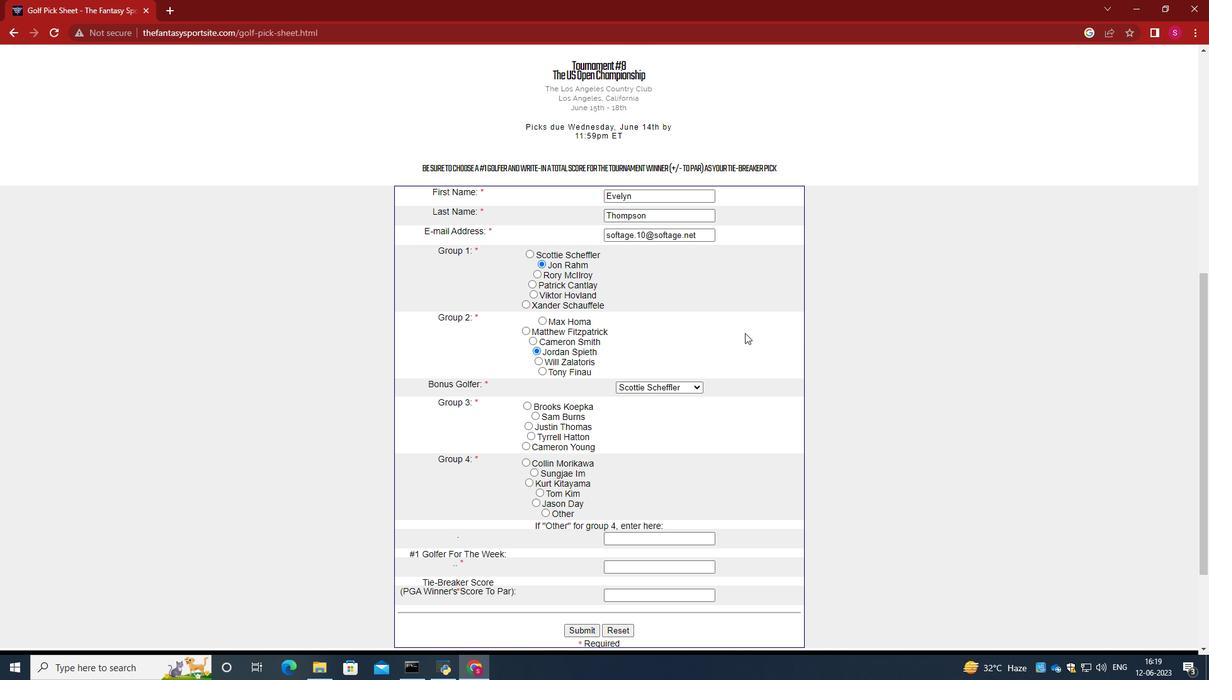 
Action: Mouse moved to (643, 324)
Screenshot: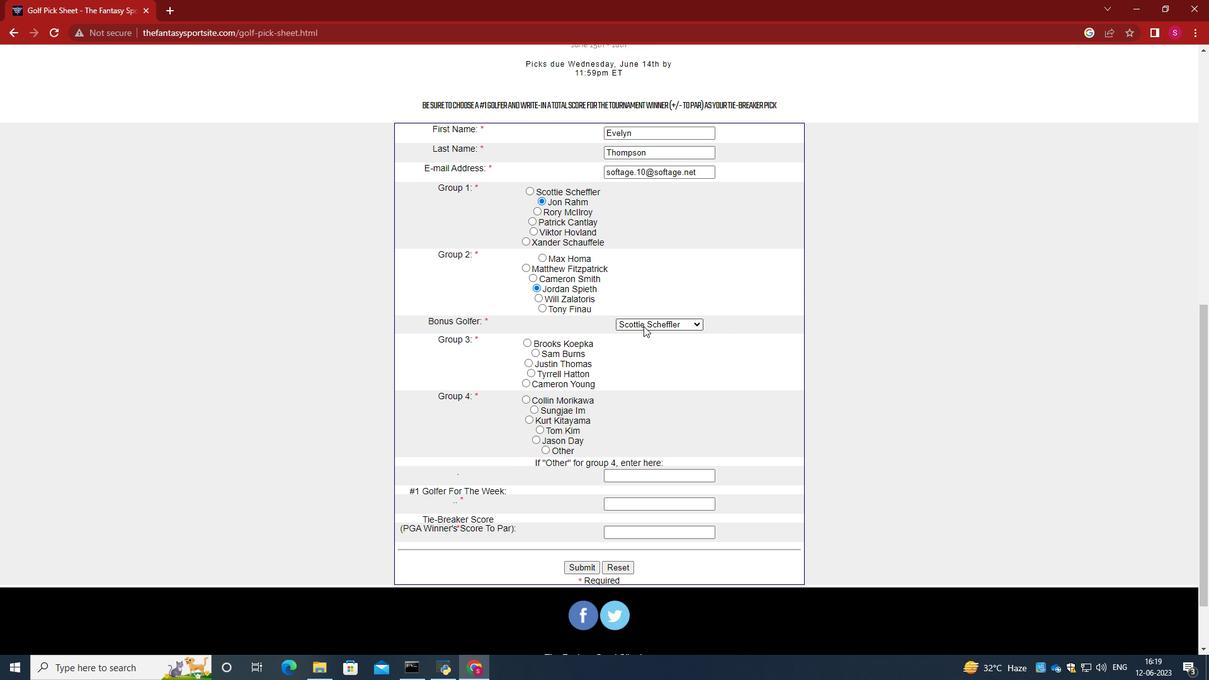 
Action: Mouse pressed left at (643, 324)
Screenshot: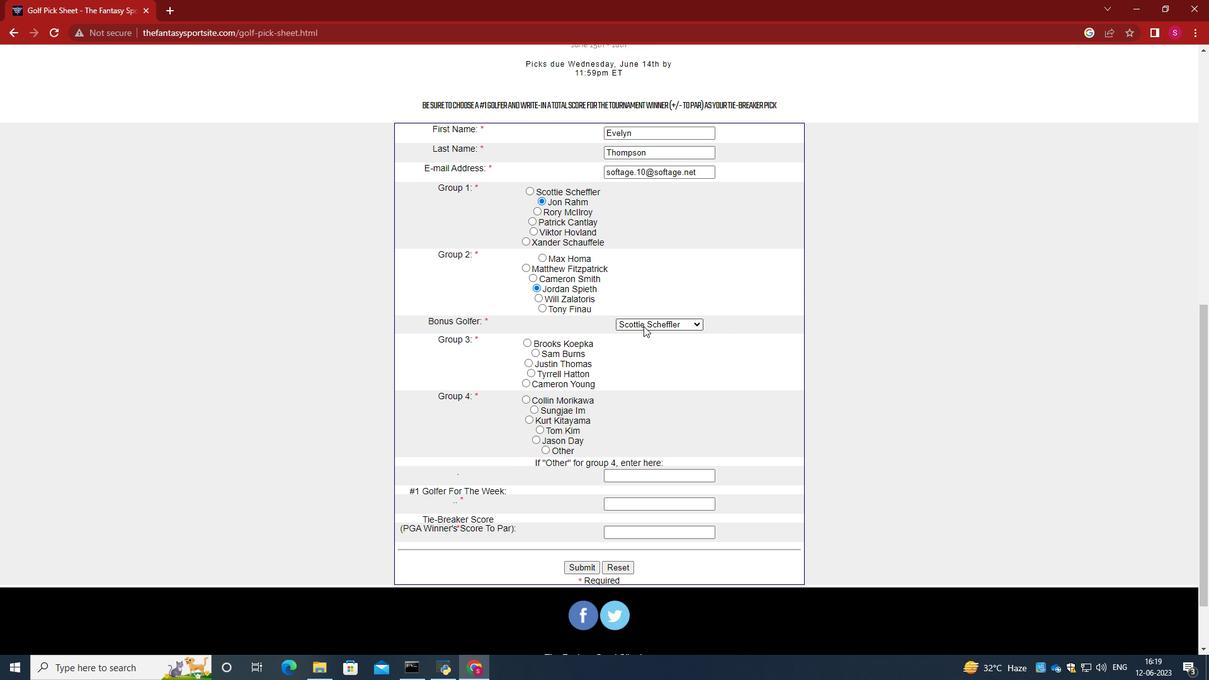 
Action: Mouse moved to (656, 430)
Screenshot: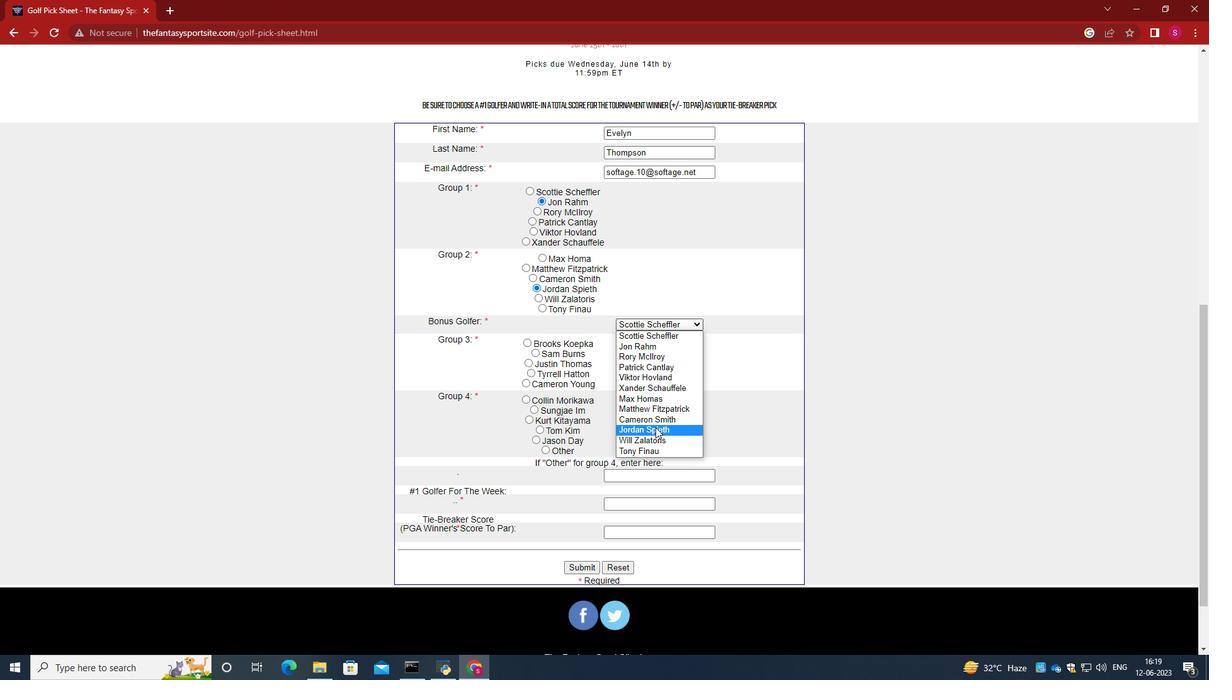
Action: Mouse pressed left at (656, 430)
Screenshot: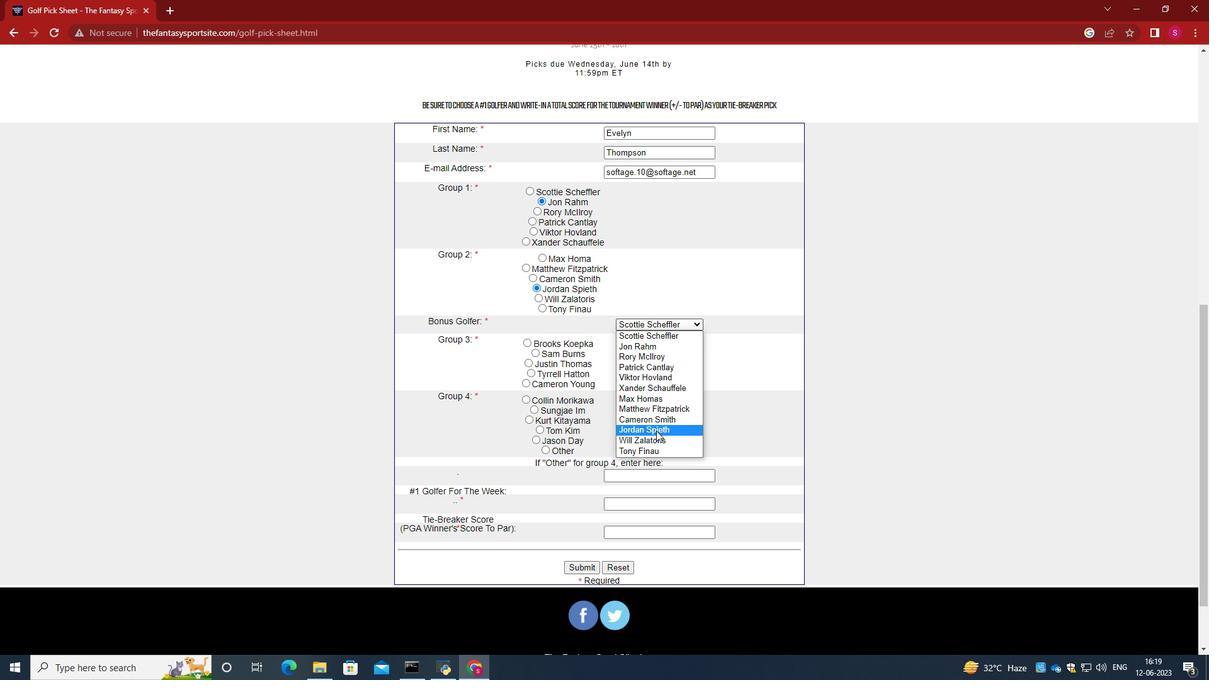 
Action: Mouse moved to (656, 312)
Screenshot: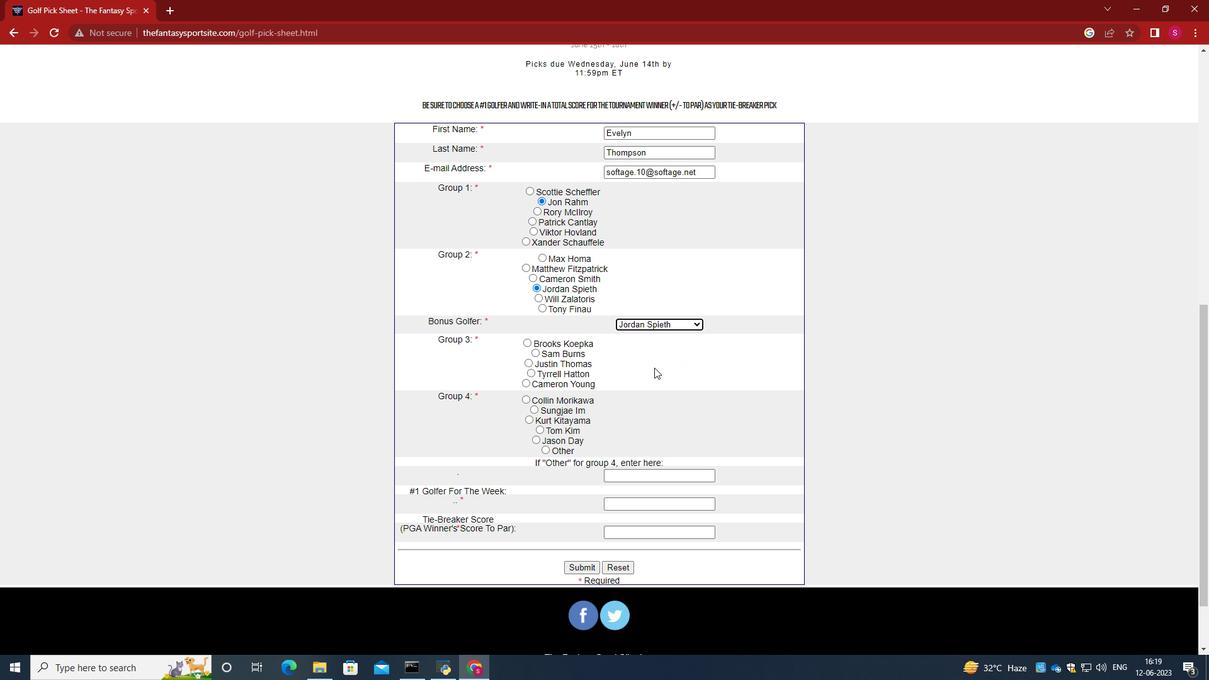 
Action: Mouse scrolled (656, 312) with delta (0, 0)
Screenshot: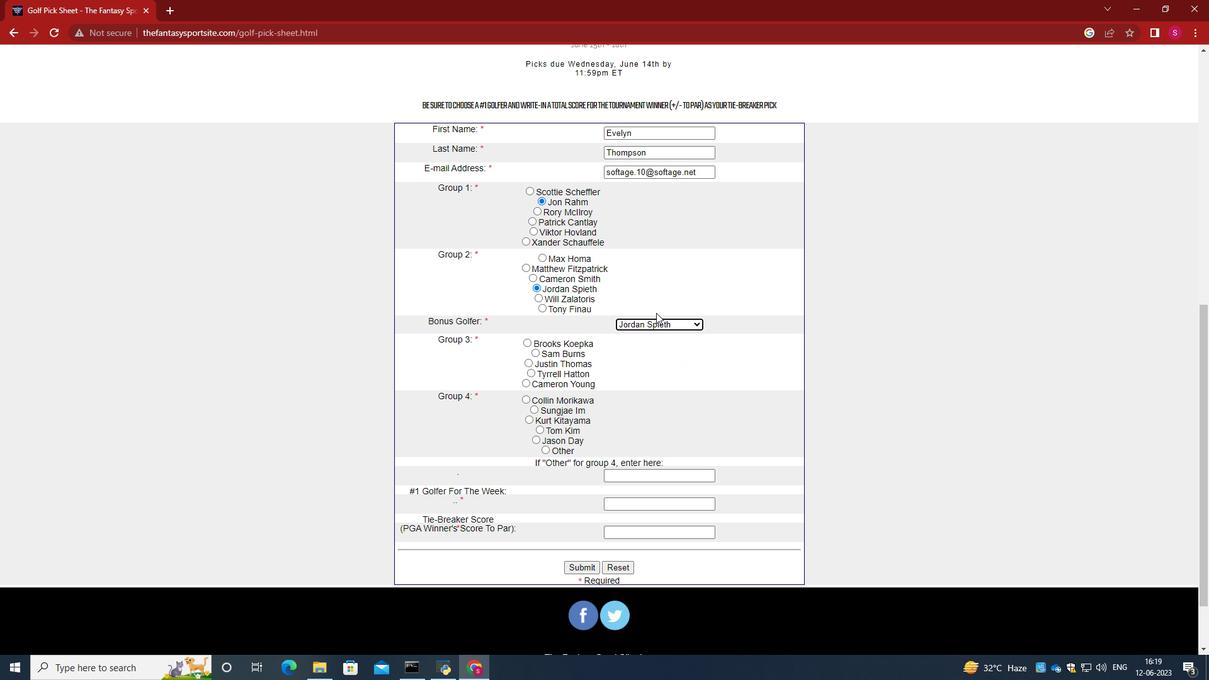 
Action: Mouse moved to (526, 303)
Screenshot: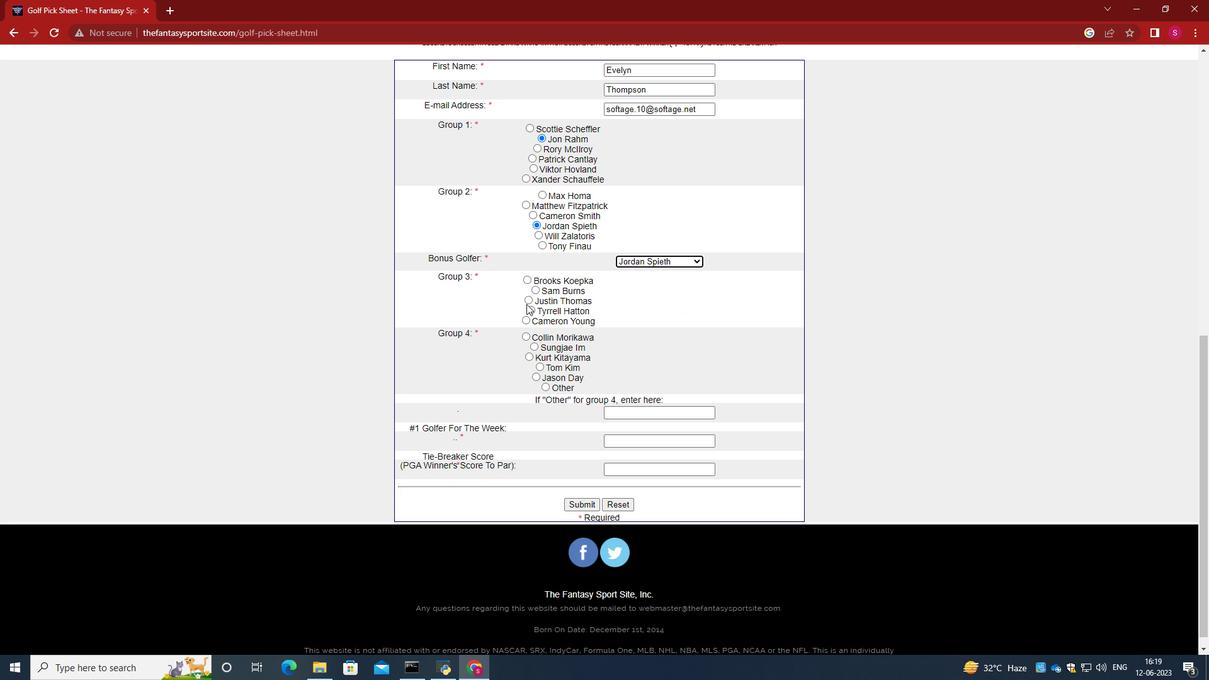 
Action: Mouse pressed left at (526, 303)
Screenshot: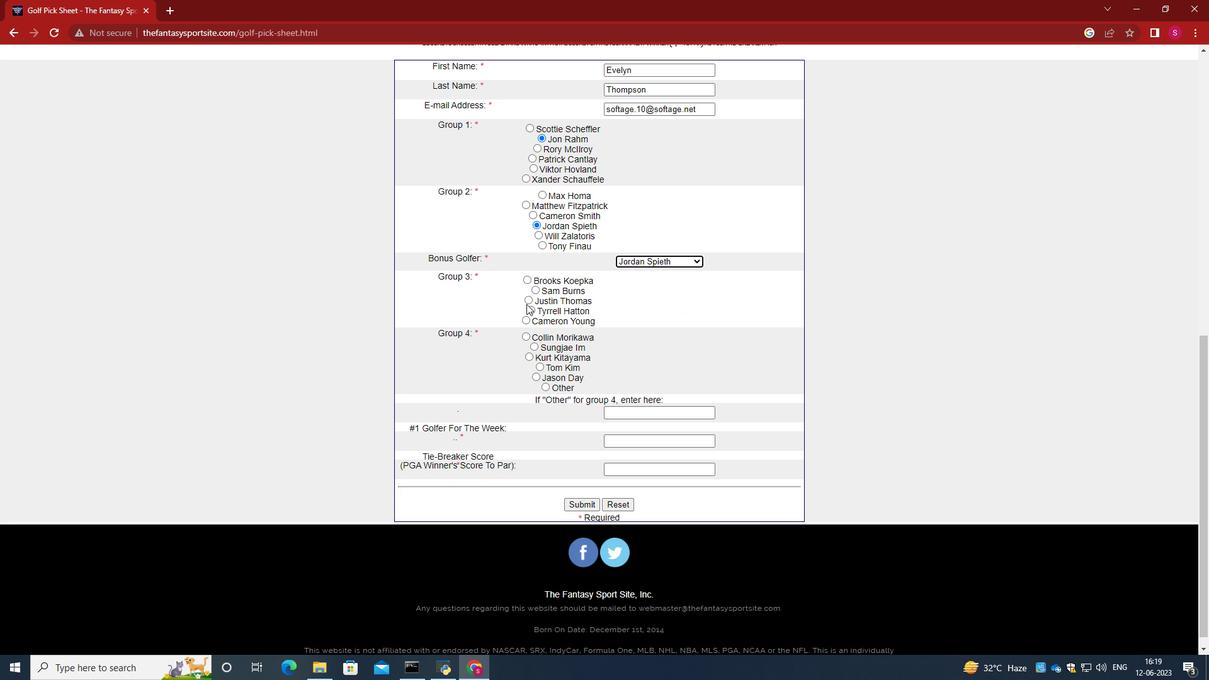 
Action: Mouse moved to (528, 301)
Screenshot: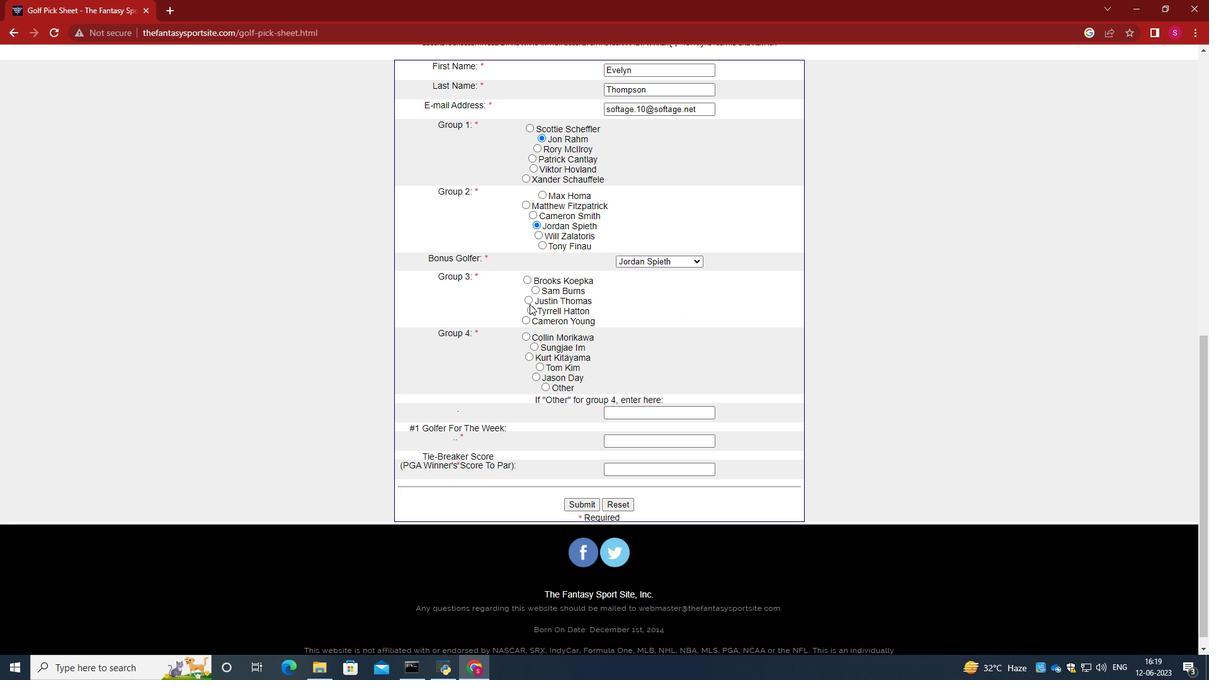 
Action: Mouse pressed left at (528, 301)
Screenshot: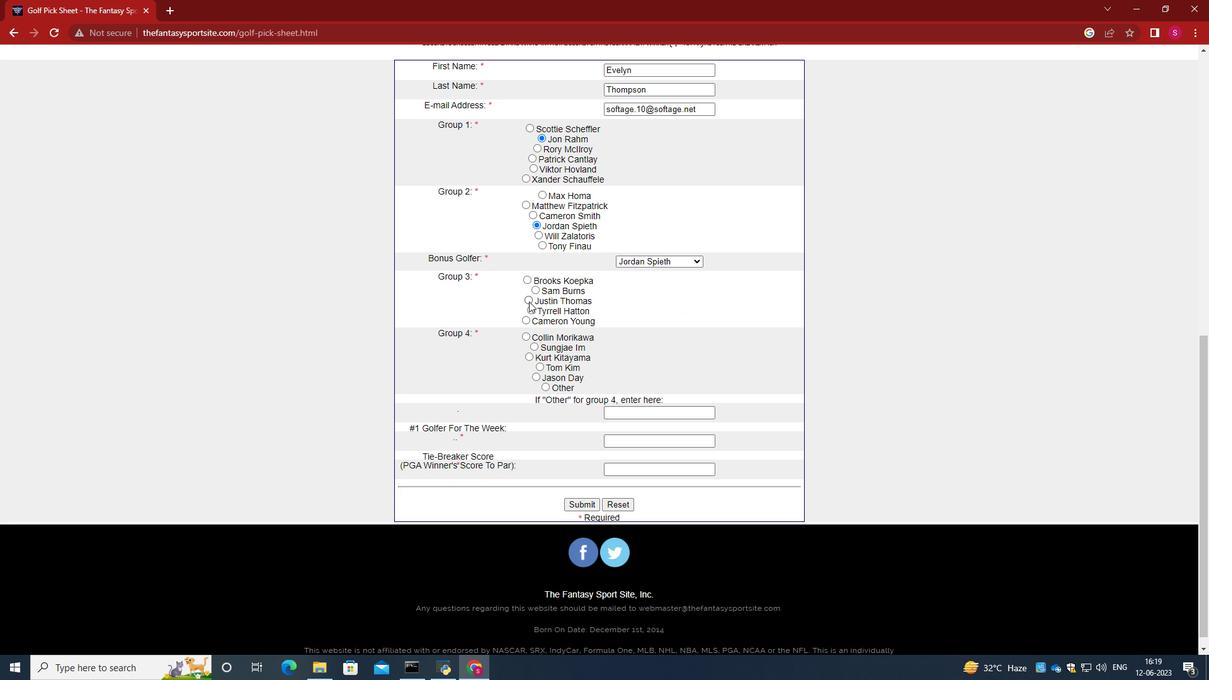 
Action: Mouse moved to (619, 308)
Screenshot: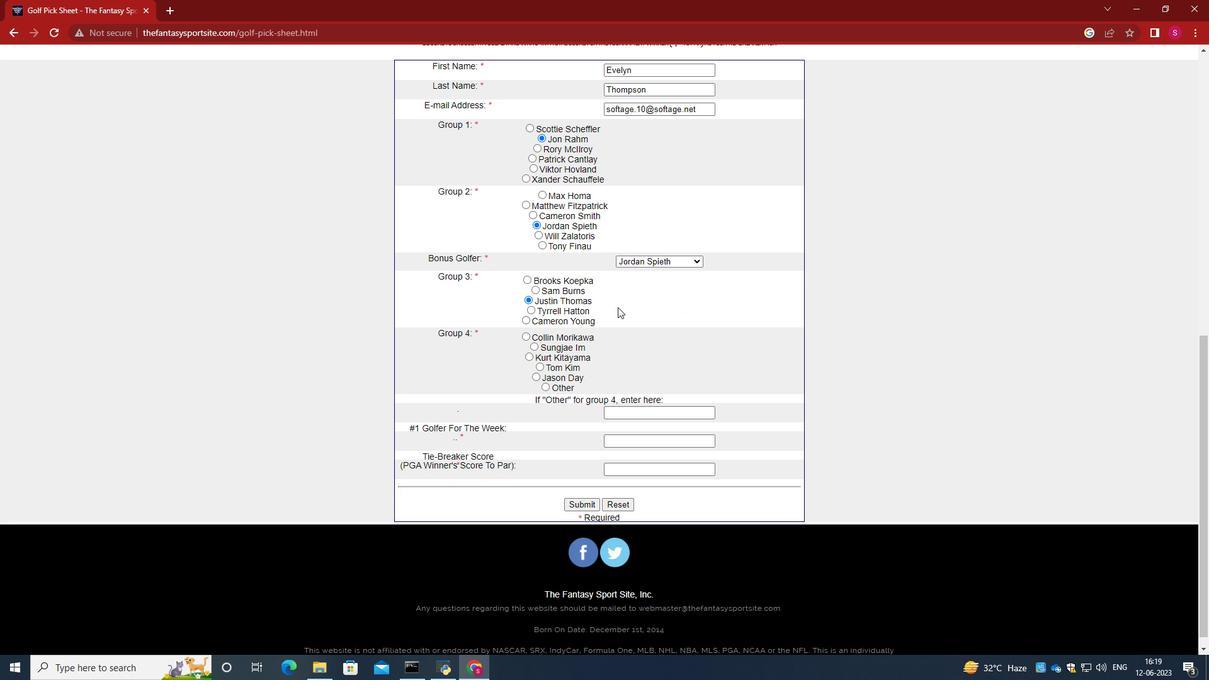
Action: Mouse scrolled (619, 307) with delta (0, 0)
Screenshot: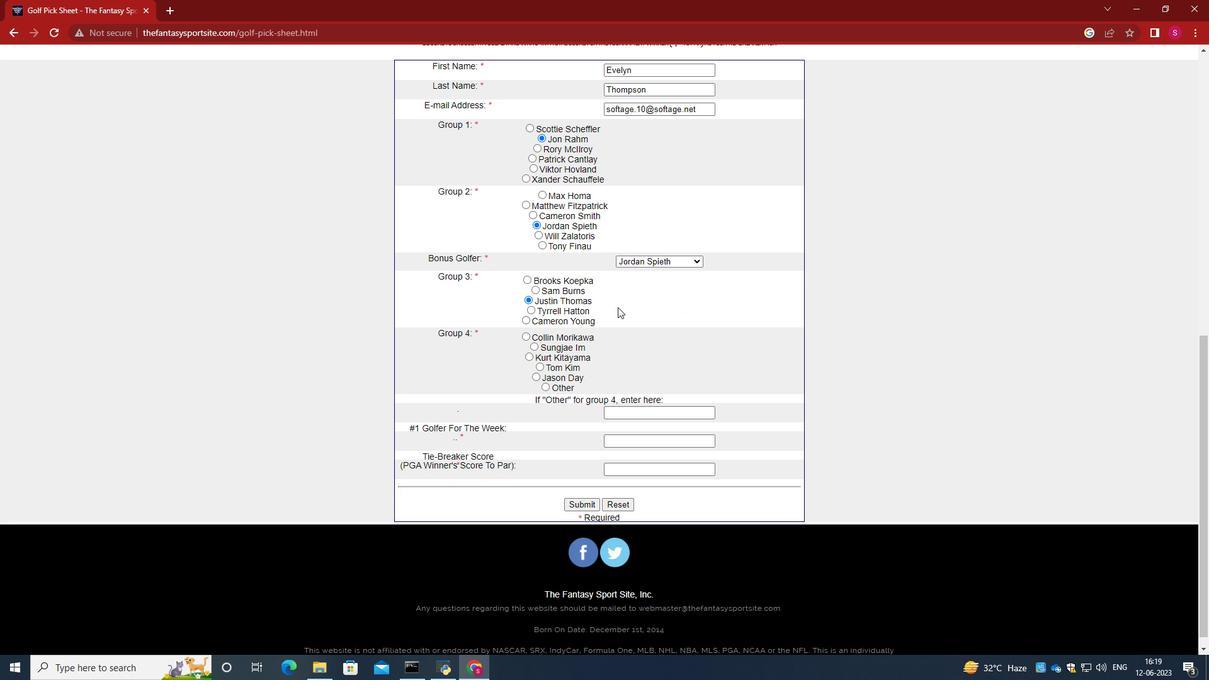 
Action: Mouse moved to (620, 308)
Screenshot: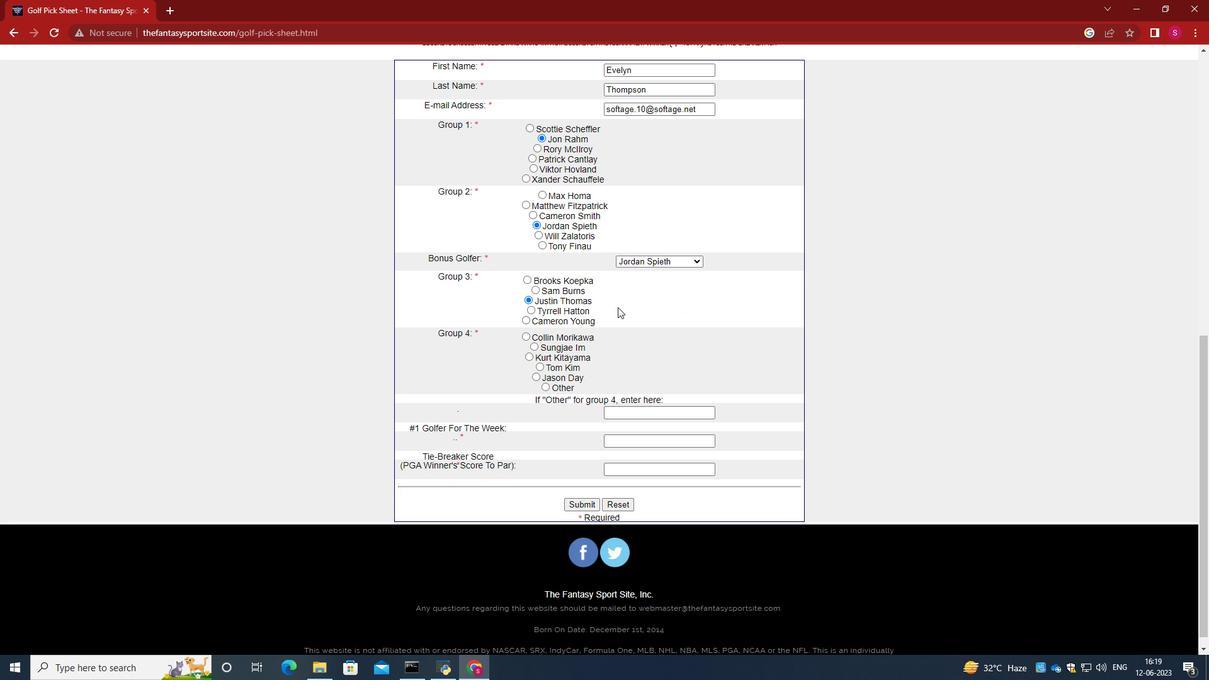 
Action: Mouse scrolled (620, 307) with delta (0, 0)
Screenshot: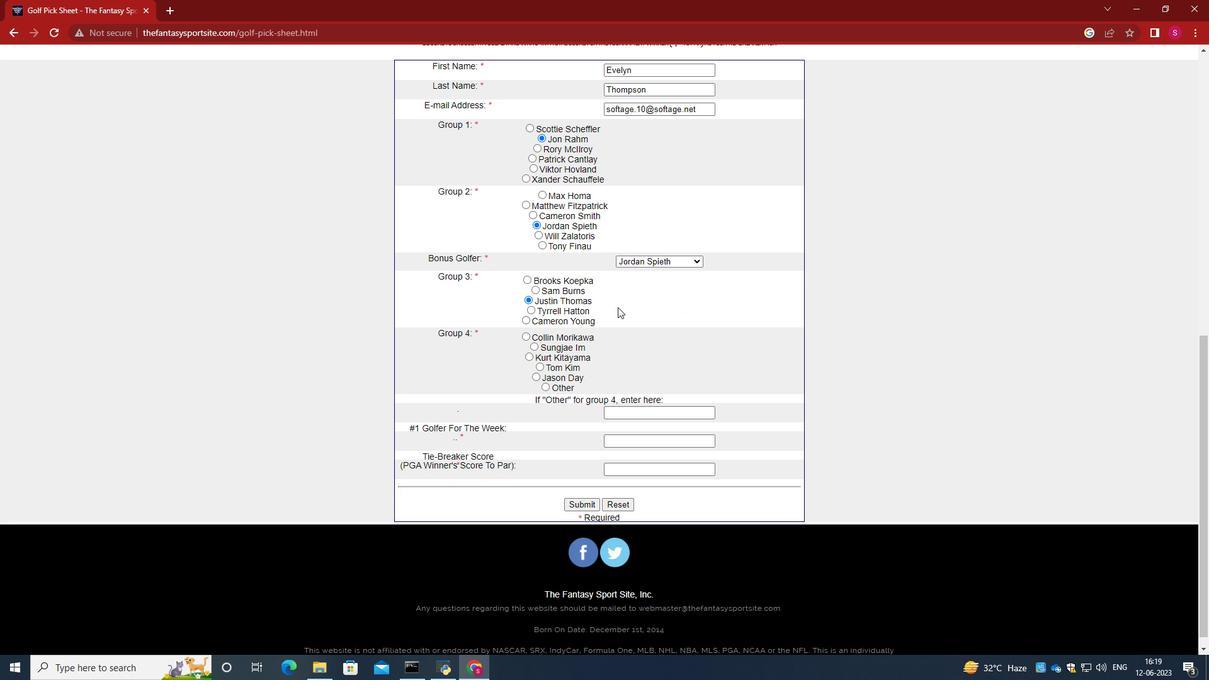 
Action: Mouse moved to (546, 375)
Screenshot: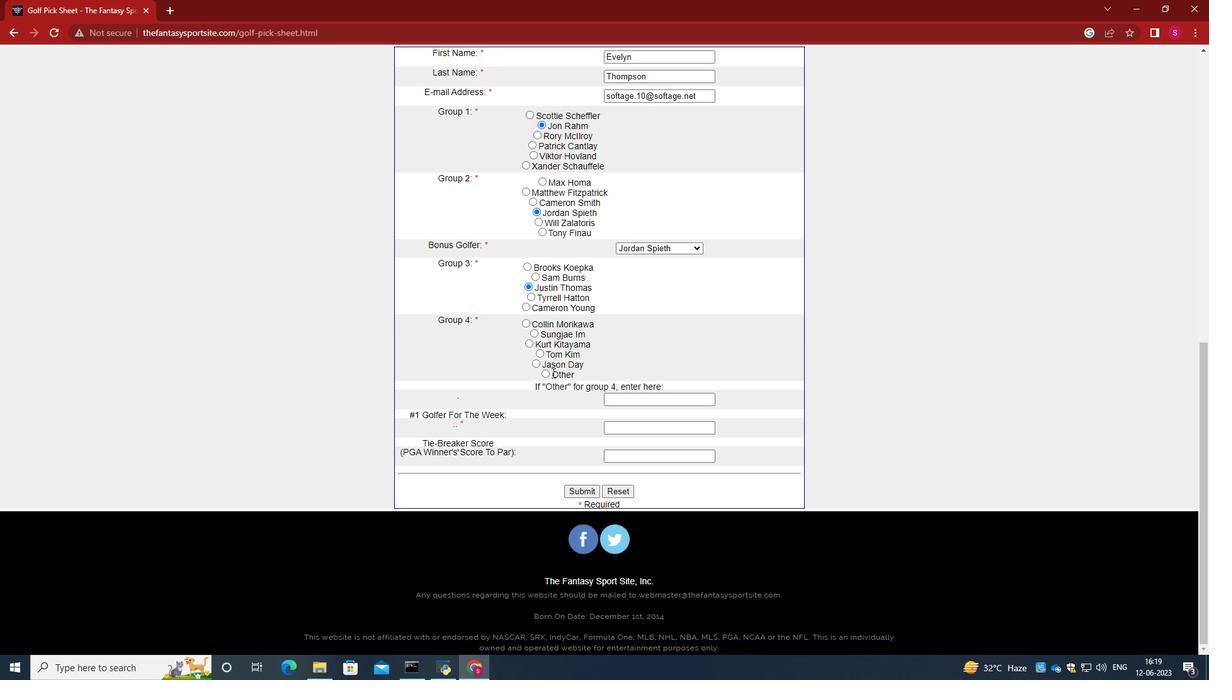 
Action: Mouse pressed left at (546, 375)
Screenshot: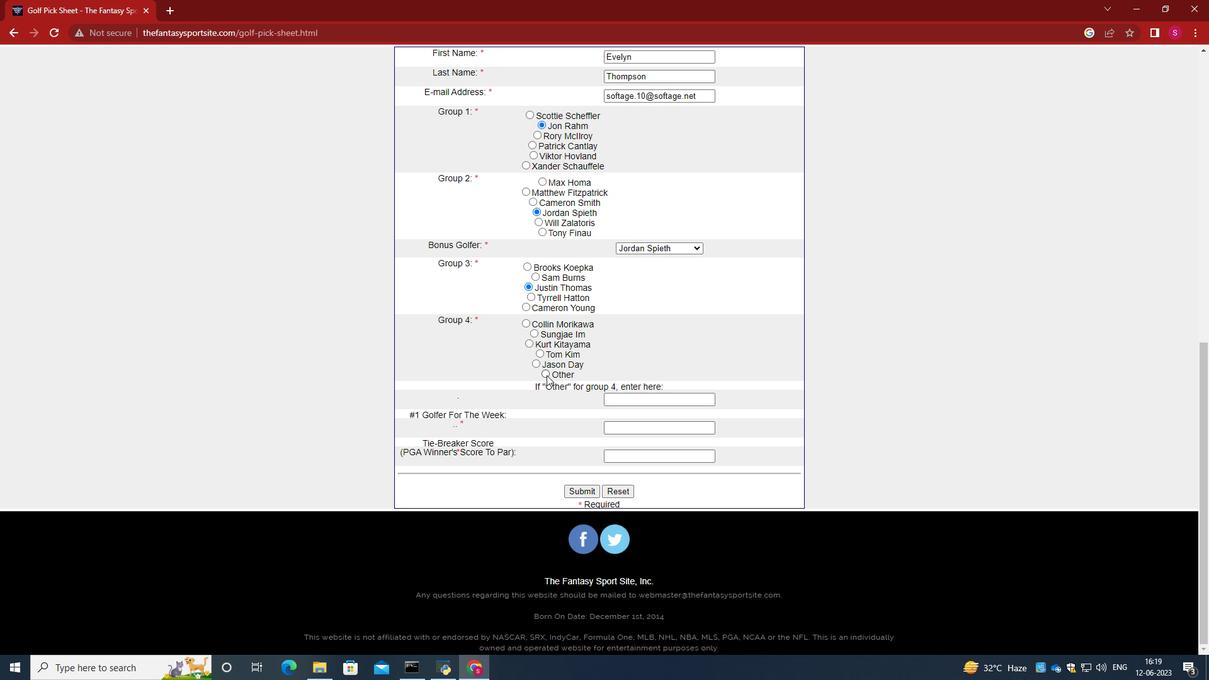 
Action: Mouse moved to (639, 401)
Screenshot: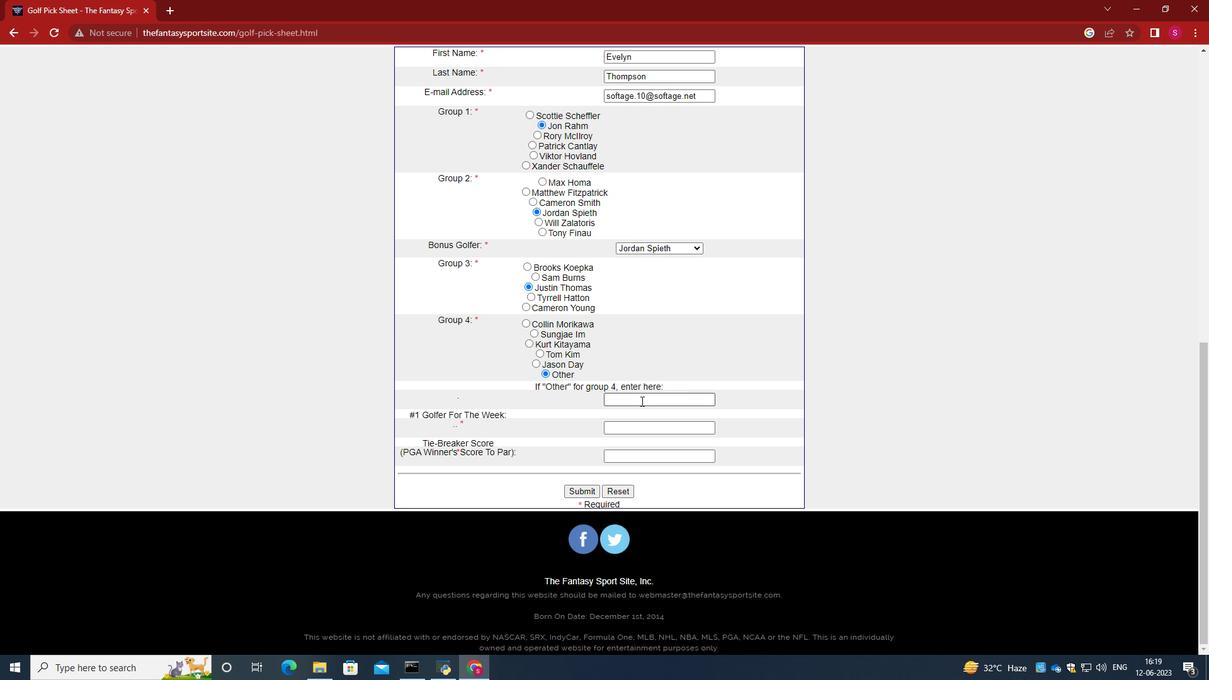
Action: Mouse pressed left at (639, 401)
Screenshot: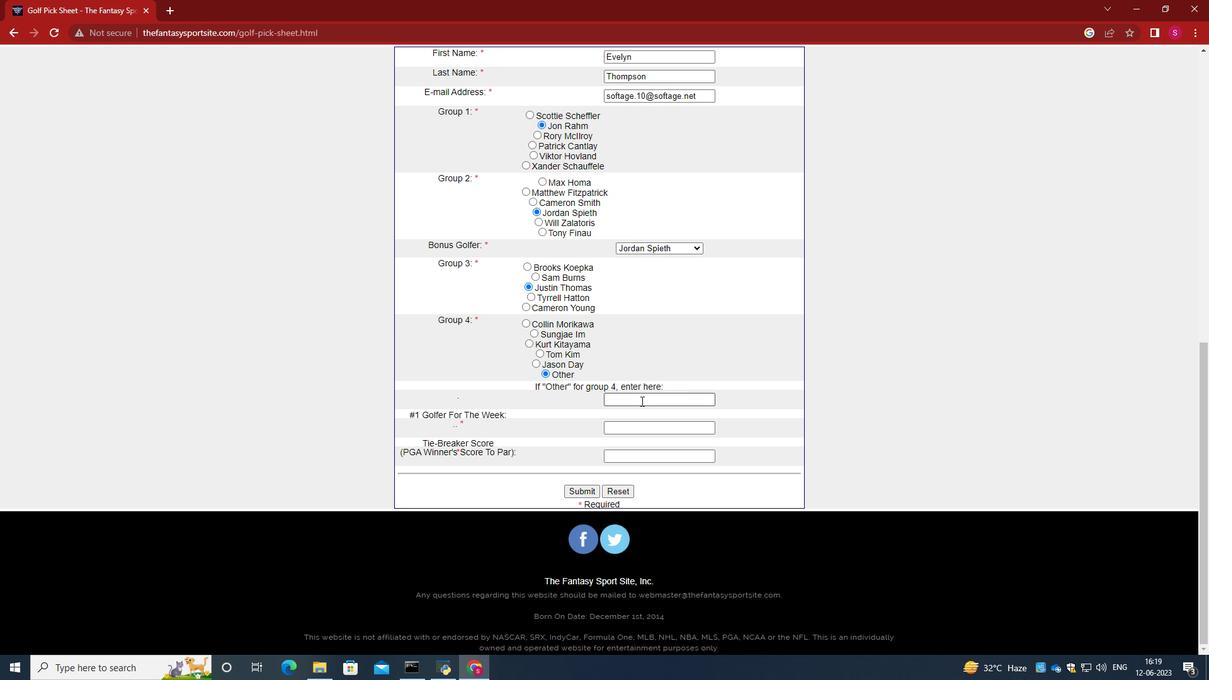 
Action: Key pressed <Key.caps_lock>C<Key.caps_lock>orey<Key.space><Key.caps_lock>C<Key.caps_lock>onners
Screenshot: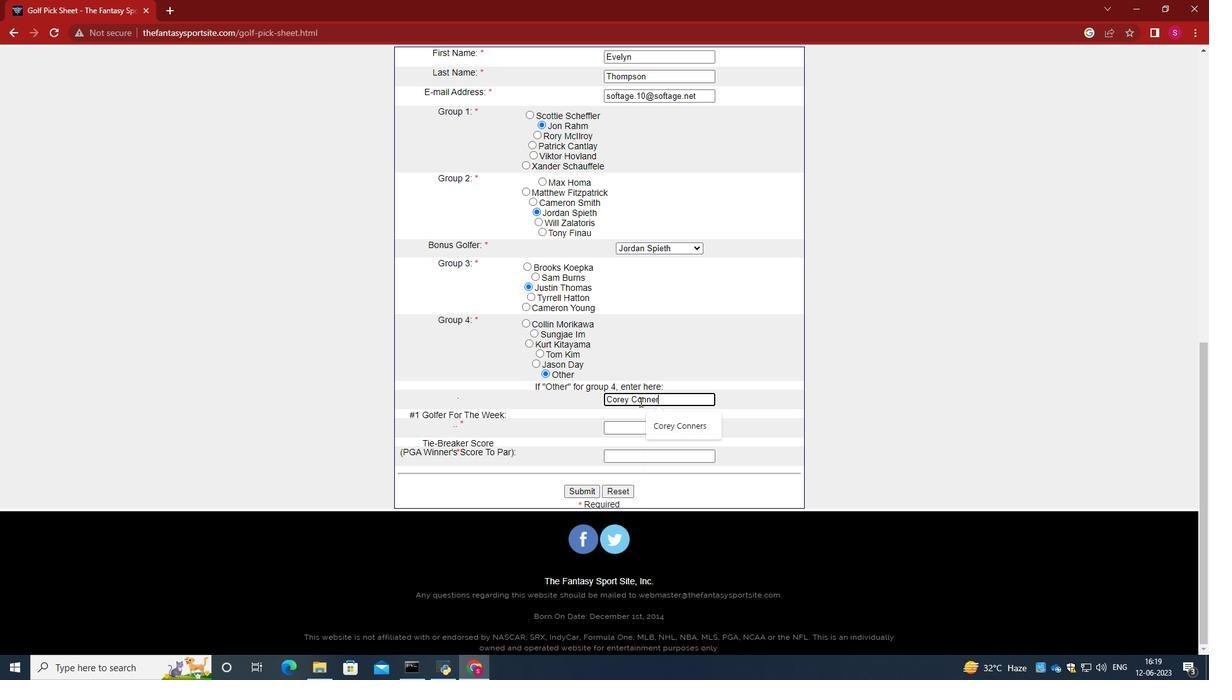 
Action: Mouse moved to (655, 430)
Screenshot: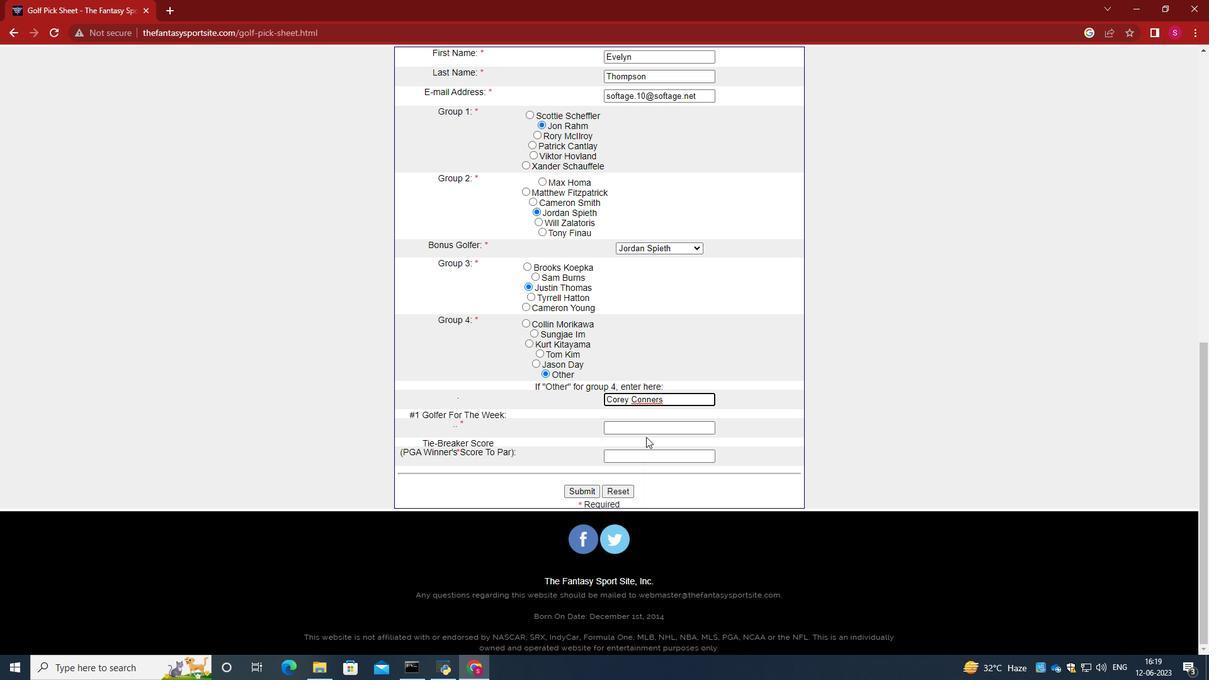 
Action: Mouse pressed left at (655, 430)
Screenshot: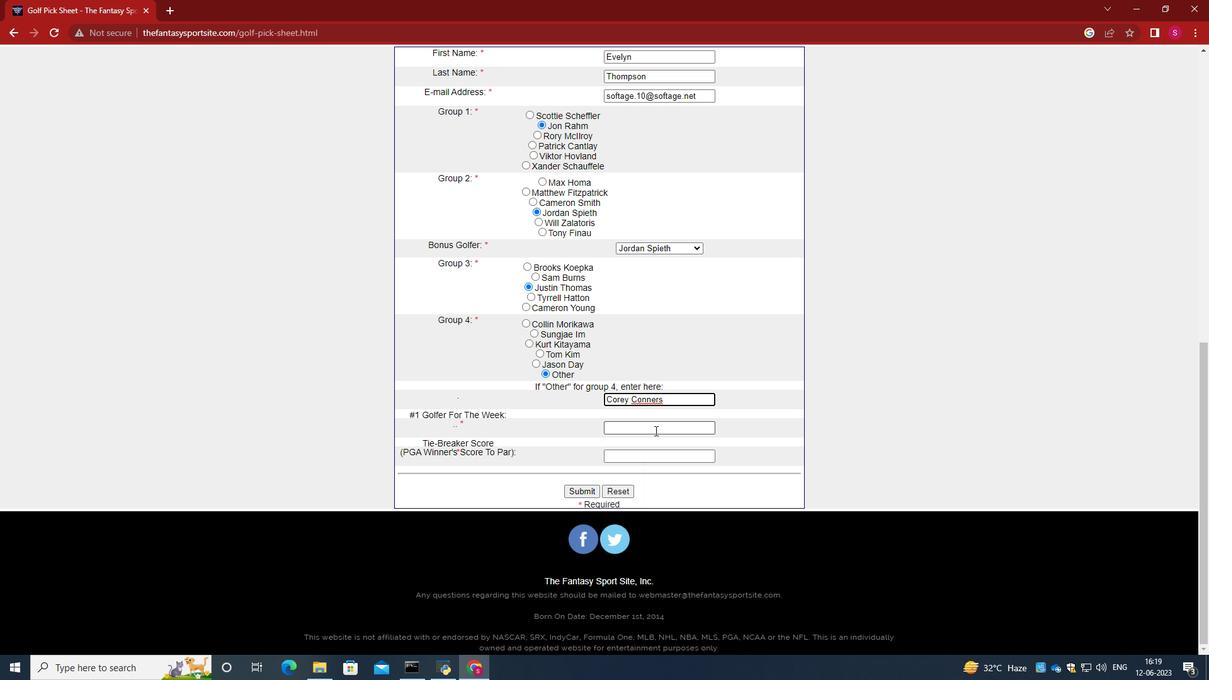 
Action: Key pressed <Key.caps_lock>J<Key.caps_lock>ustin<Key.space><Key.caps_lock>T<Key.caps_lock>hosma<Key.backspace><Key.backspace><Key.backspace>mas<Key.tab>1
Screenshot: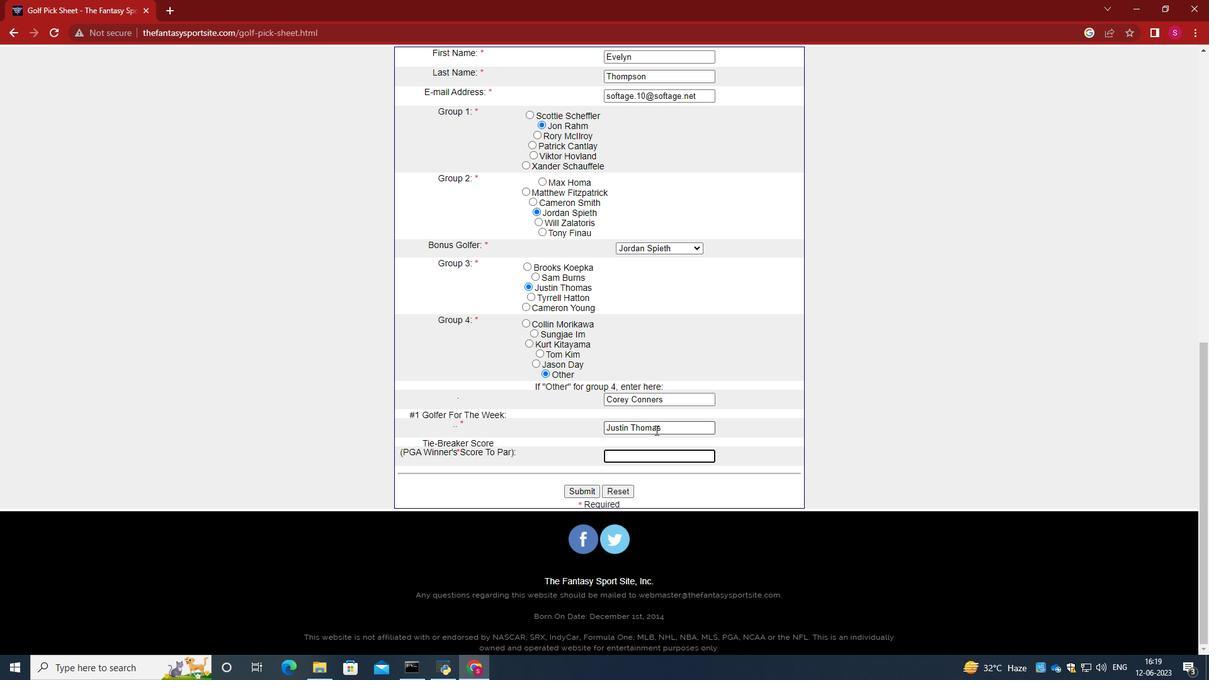 
Action: Mouse moved to (586, 494)
Screenshot: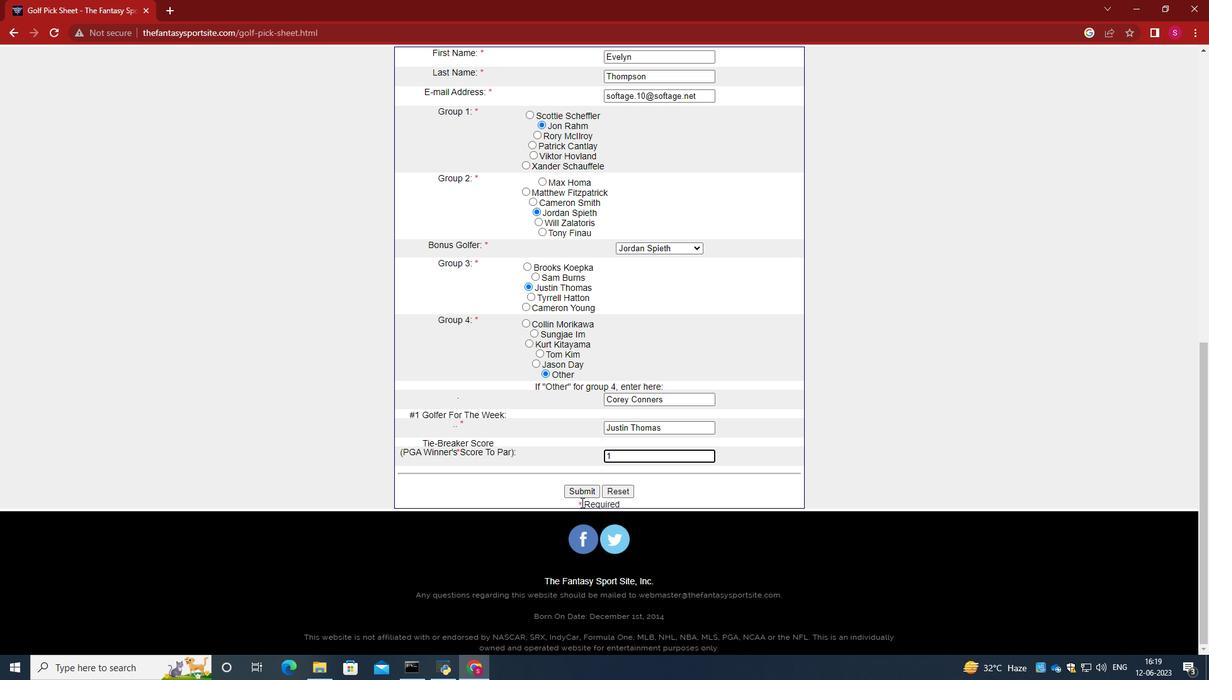 
Action: Mouse pressed left at (586, 494)
Screenshot: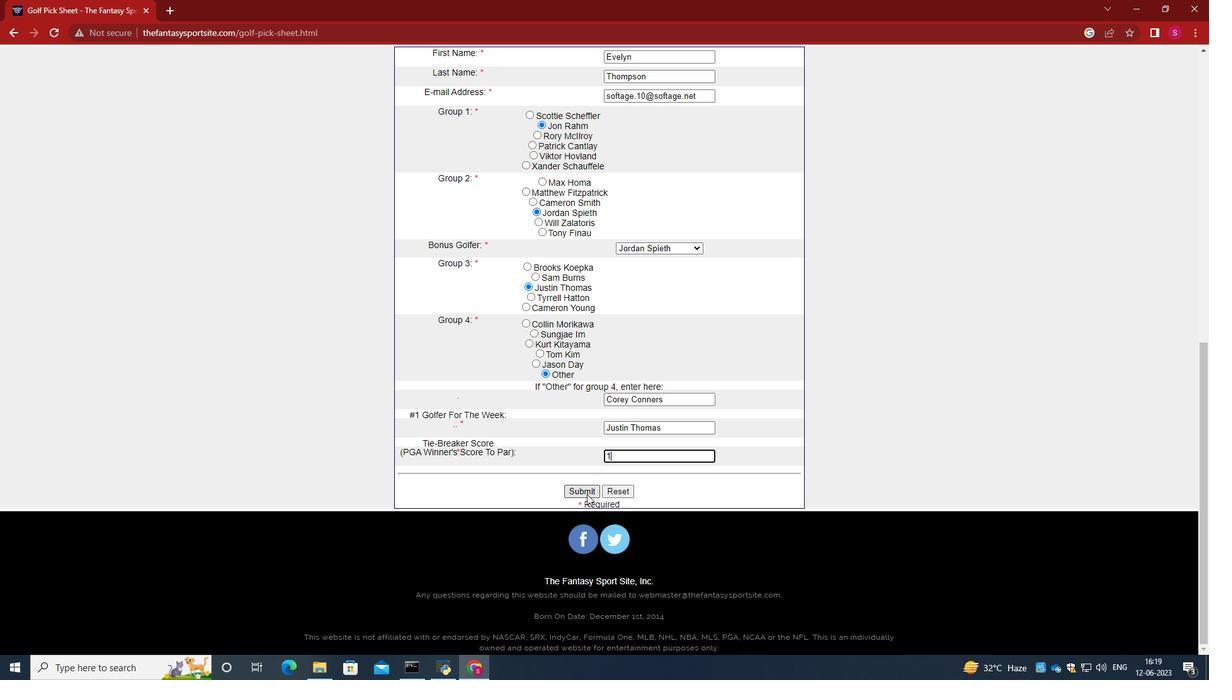 
